 Task: Create a due date automation trigger when advanced on, on the tuesday before a card is due add fields with custom fields "Resume" completed at 11:00 AM.
Action: Mouse moved to (955, 296)
Screenshot: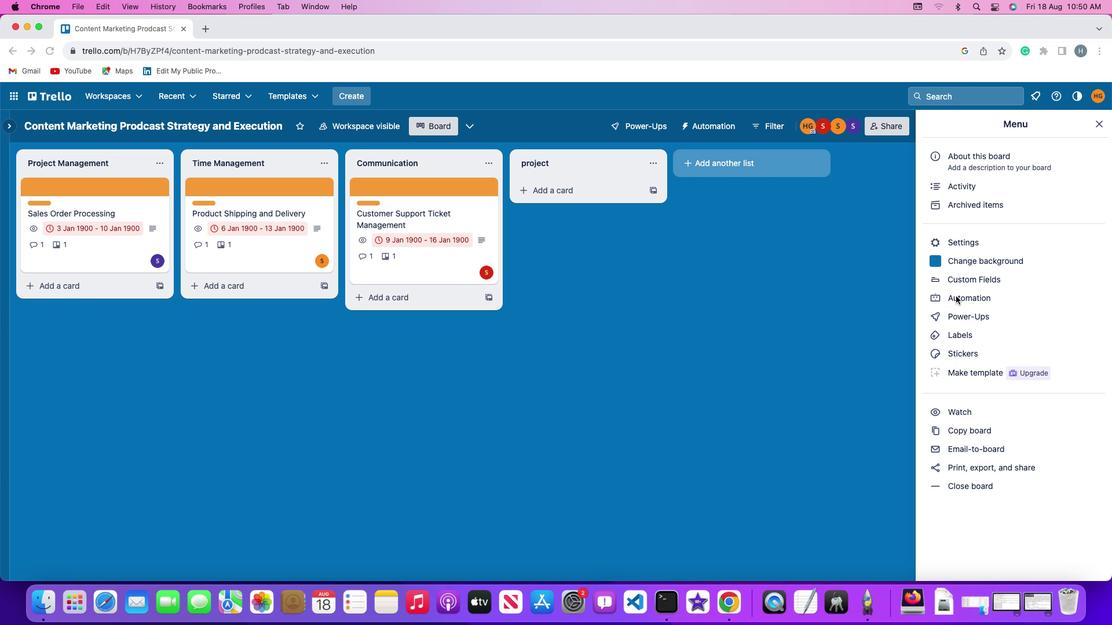 
Action: Mouse pressed left at (955, 296)
Screenshot: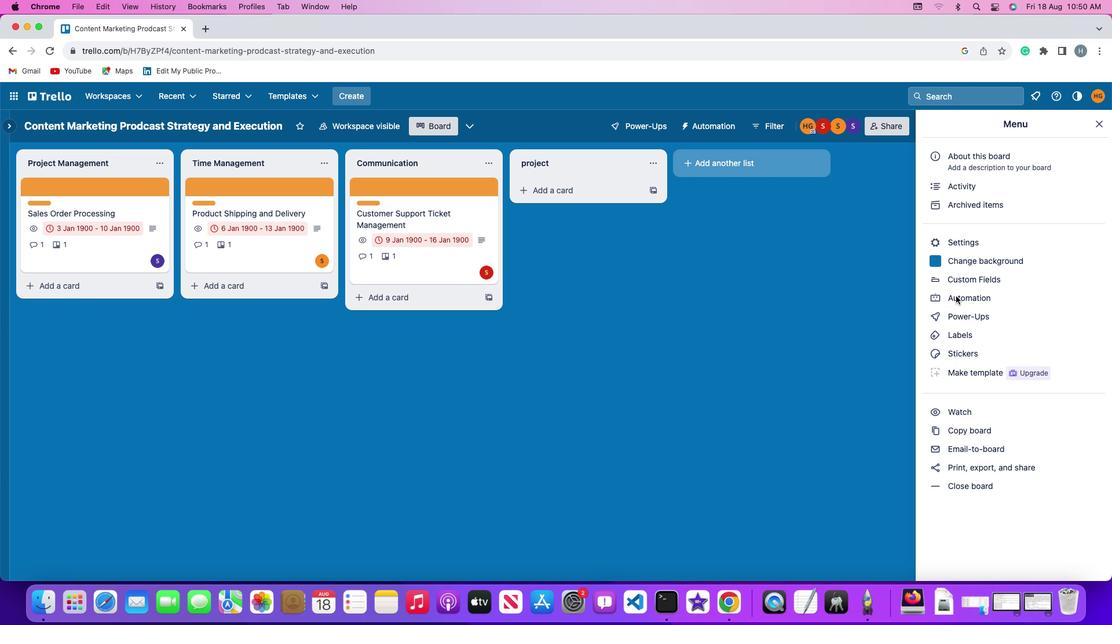 
Action: Mouse moved to (955, 296)
Screenshot: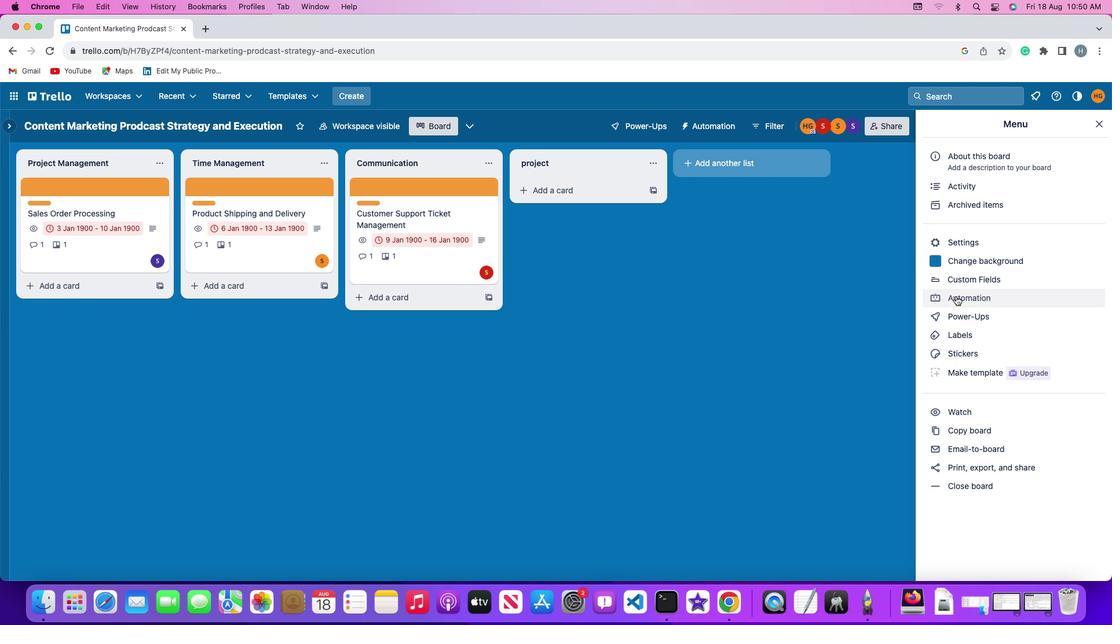 
Action: Mouse pressed left at (955, 296)
Screenshot: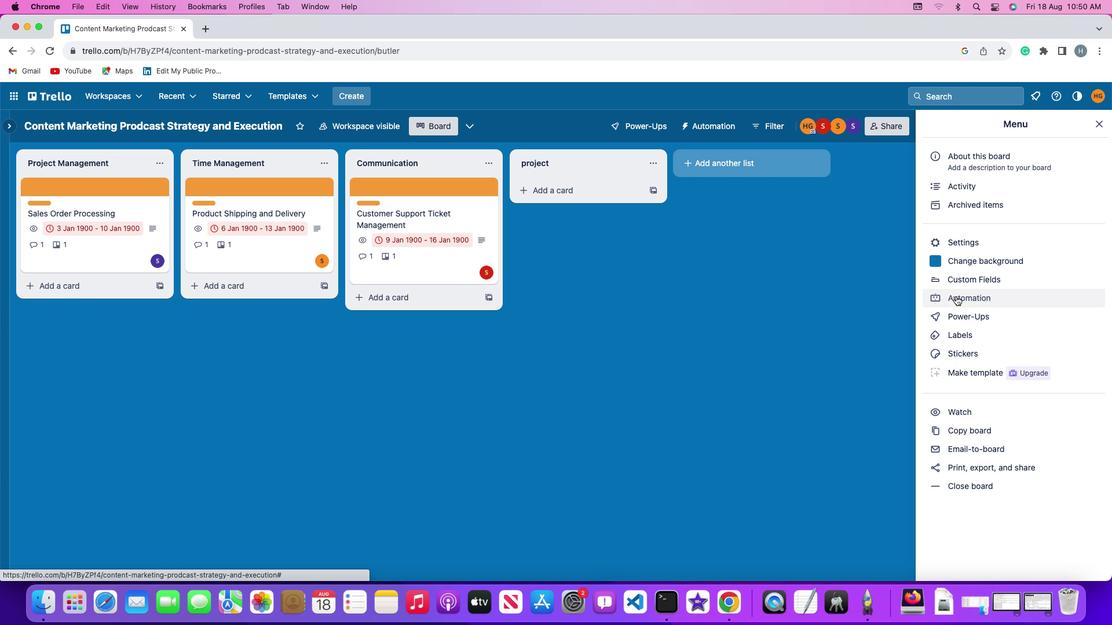 
Action: Mouse moved to (35, 271)
Screenshot: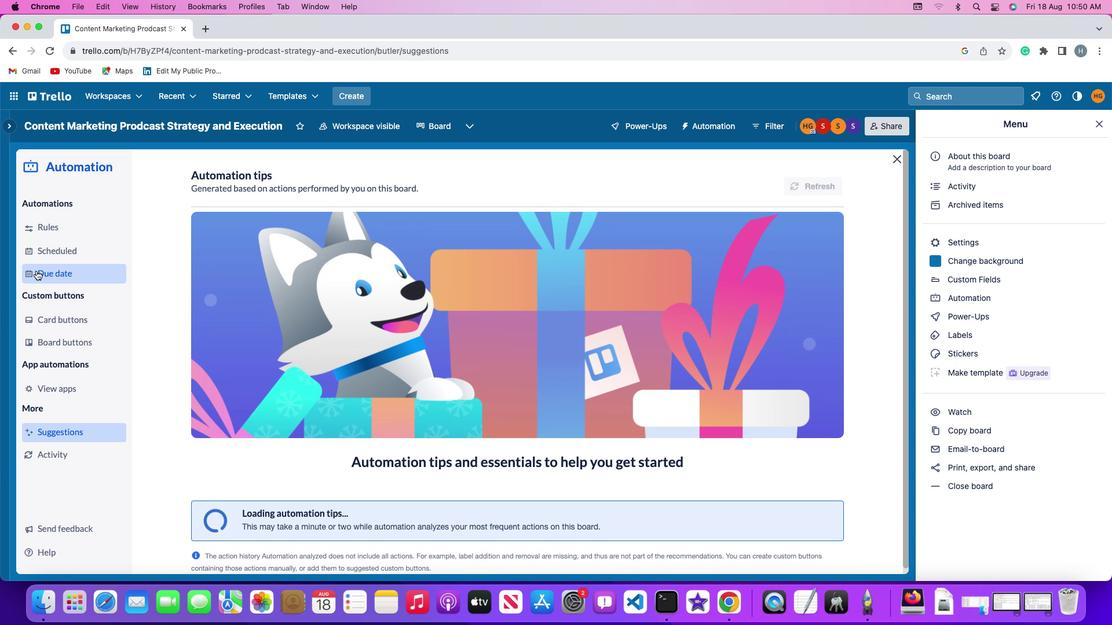 
Action: Mouse pressed left at (35, 271)
Screenshot: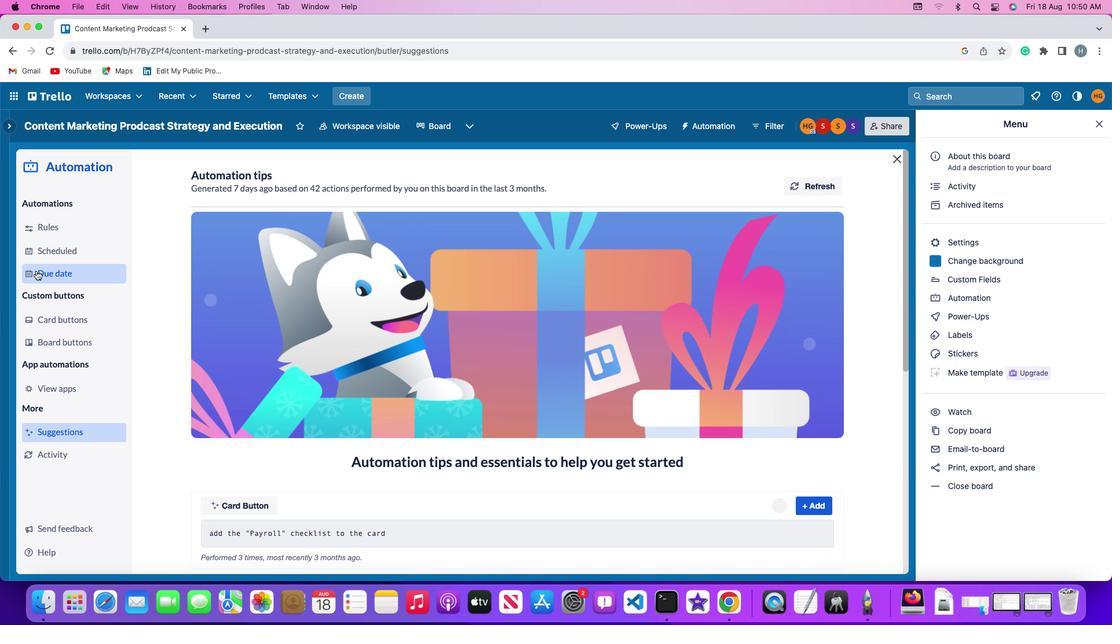 
Action: Mouse moved to (764, 176)
Screenshot: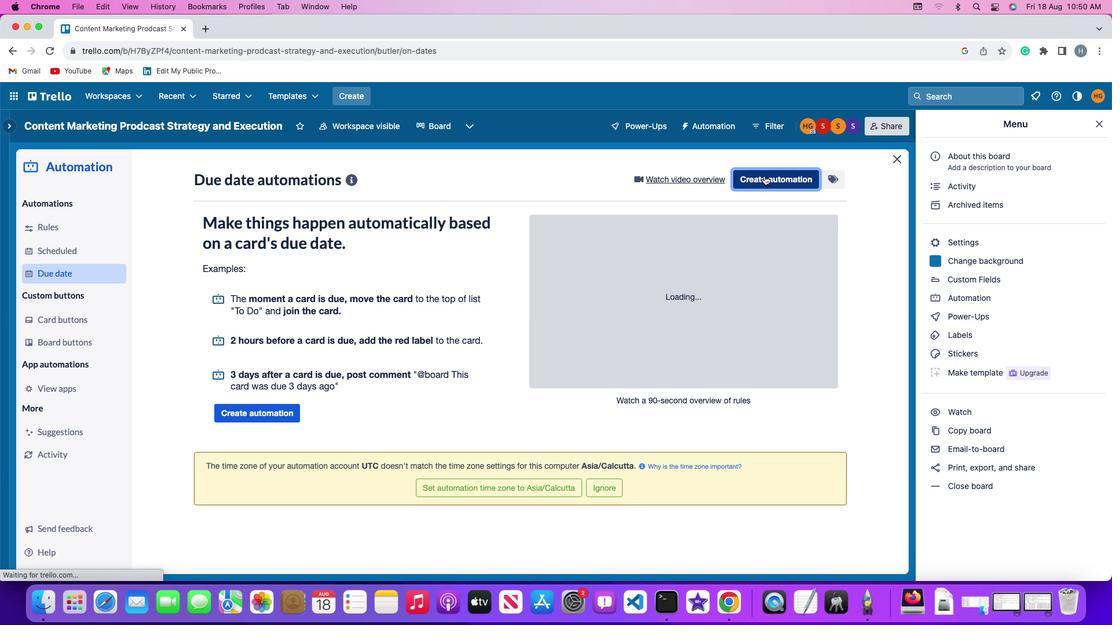 
Action: Mouse pressed left at (764, 176)
Screenshot: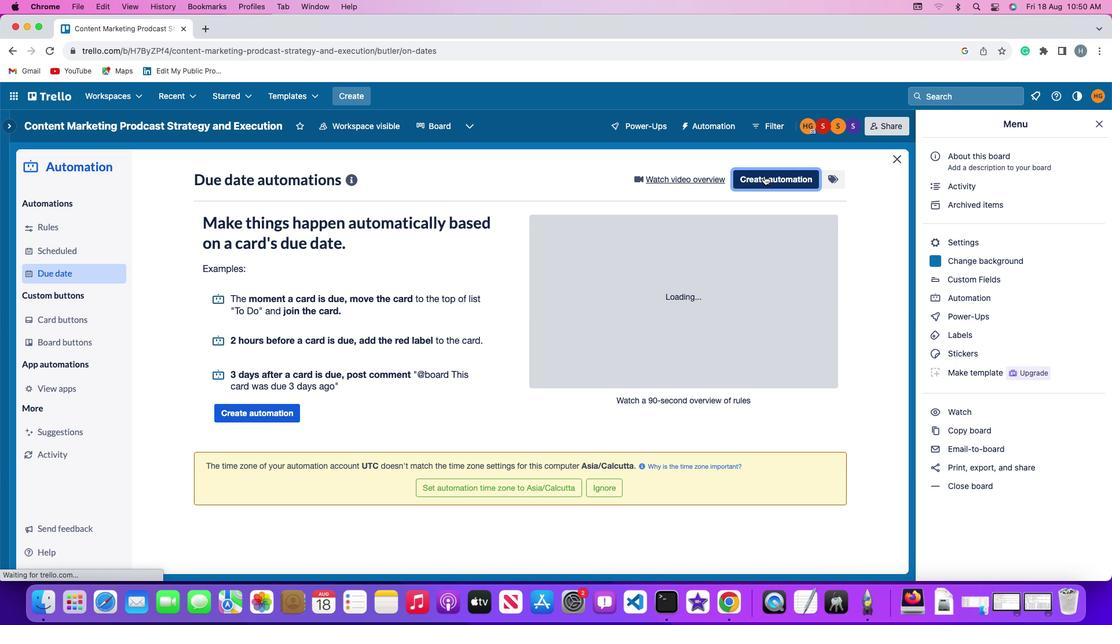 
Action: Mouse moved to (238, 294)
Screenshot: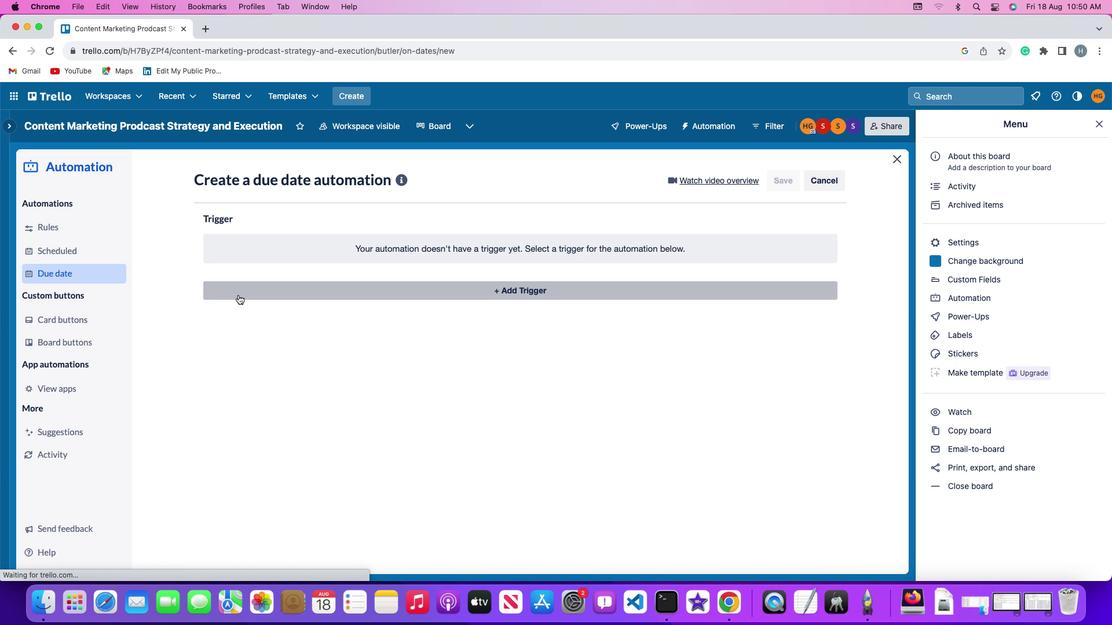 
Action: Mouse pressed left at (238, 294)
Screenshot: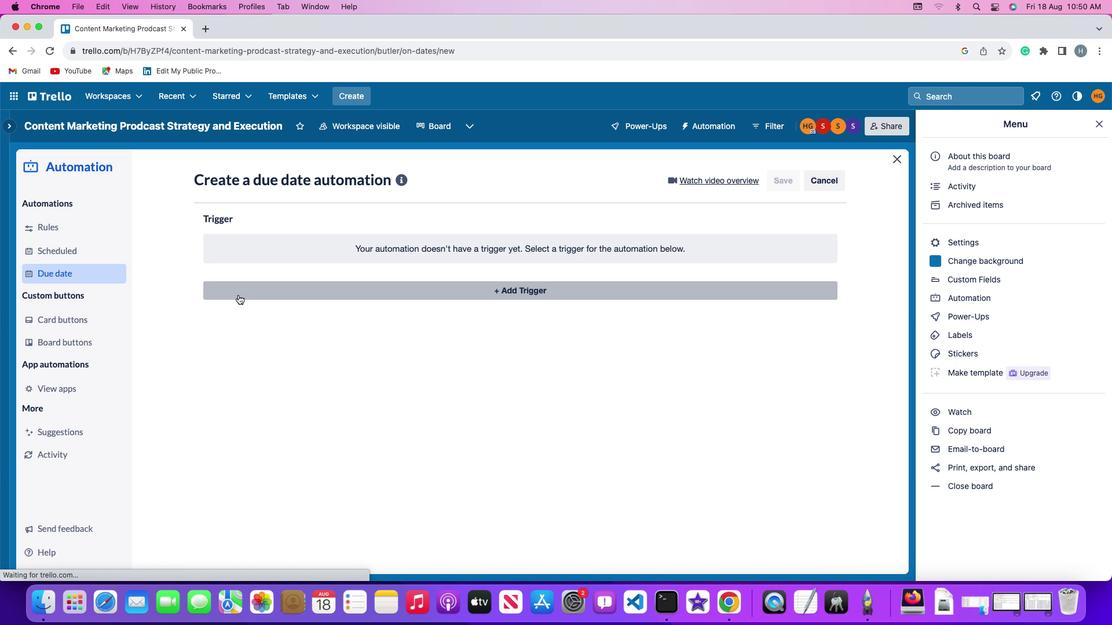 
Action: Mouse moved to (261, 498)
Screenshot: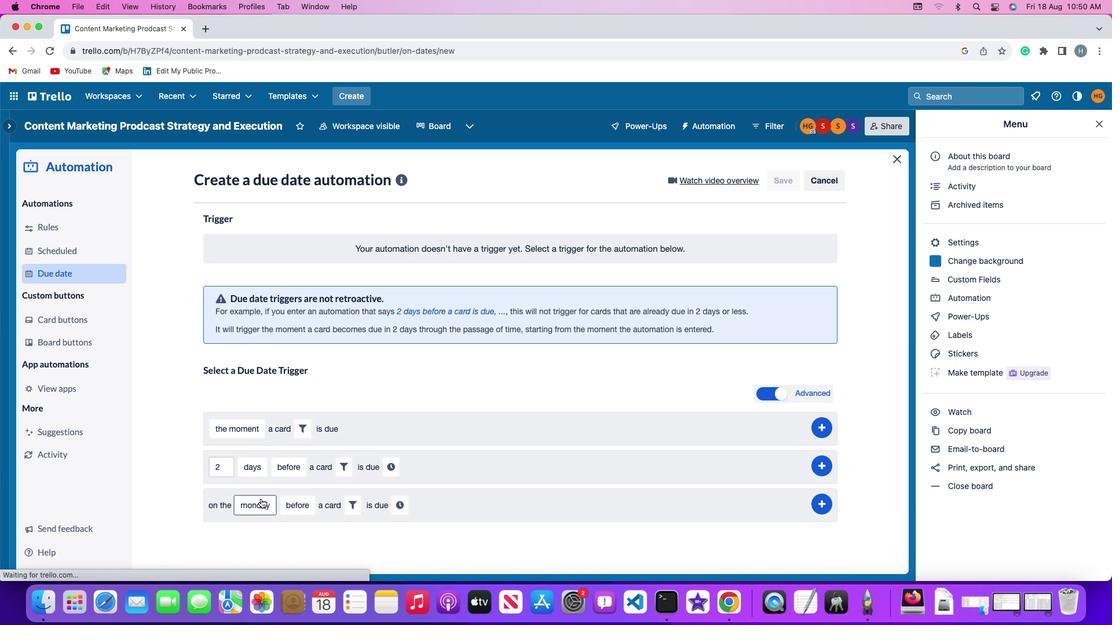 
Action: Mouse pressed left at (261, 498)
Screenshot: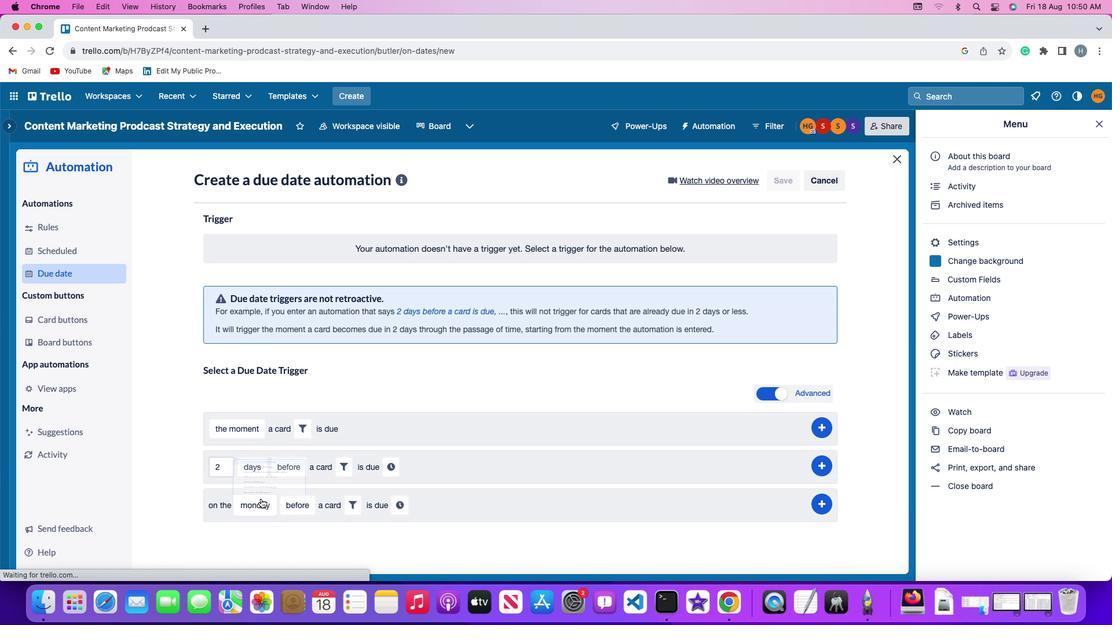 
Action: Mouse moved to (279, 367)
Screenshot: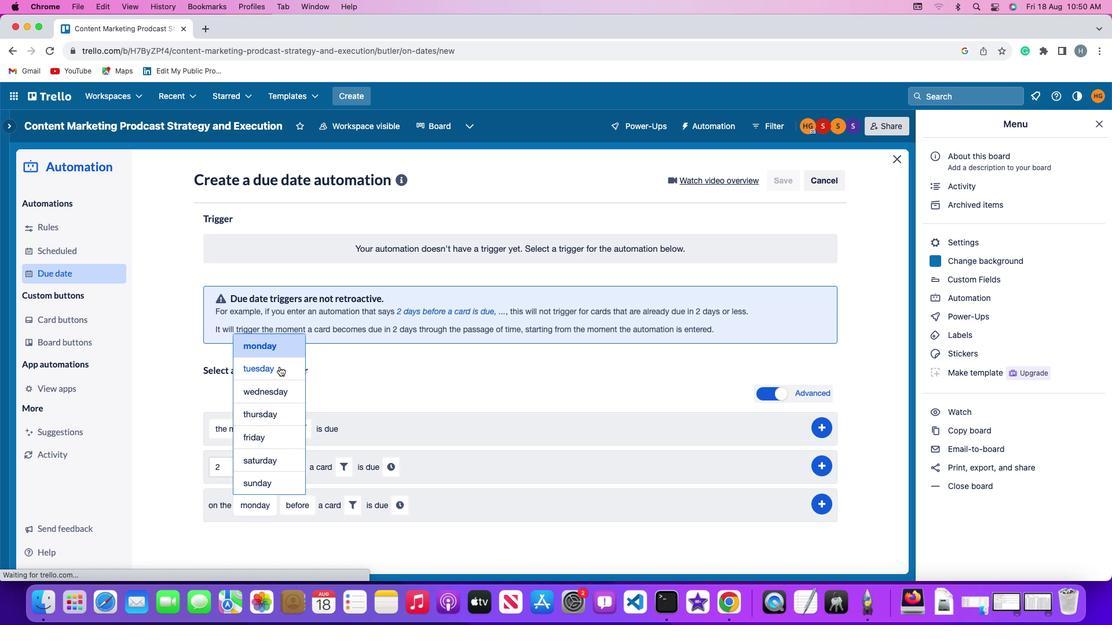 
Action: Mouse pressed left at (279, 367)
Screenshot: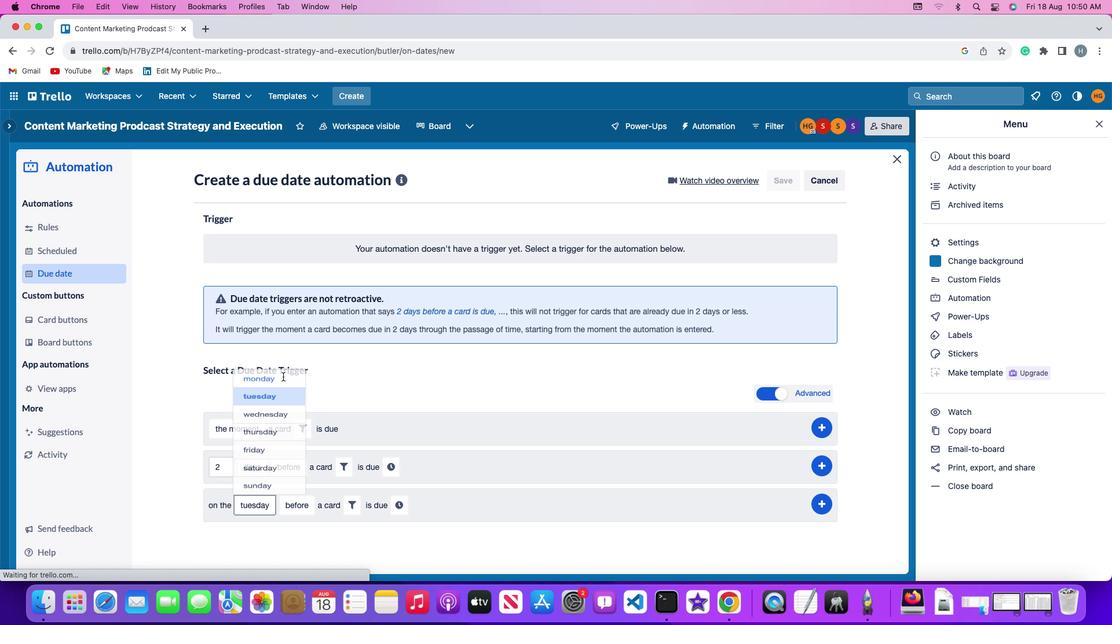
Action: Mouse moved to (312, 502)
Screenshot: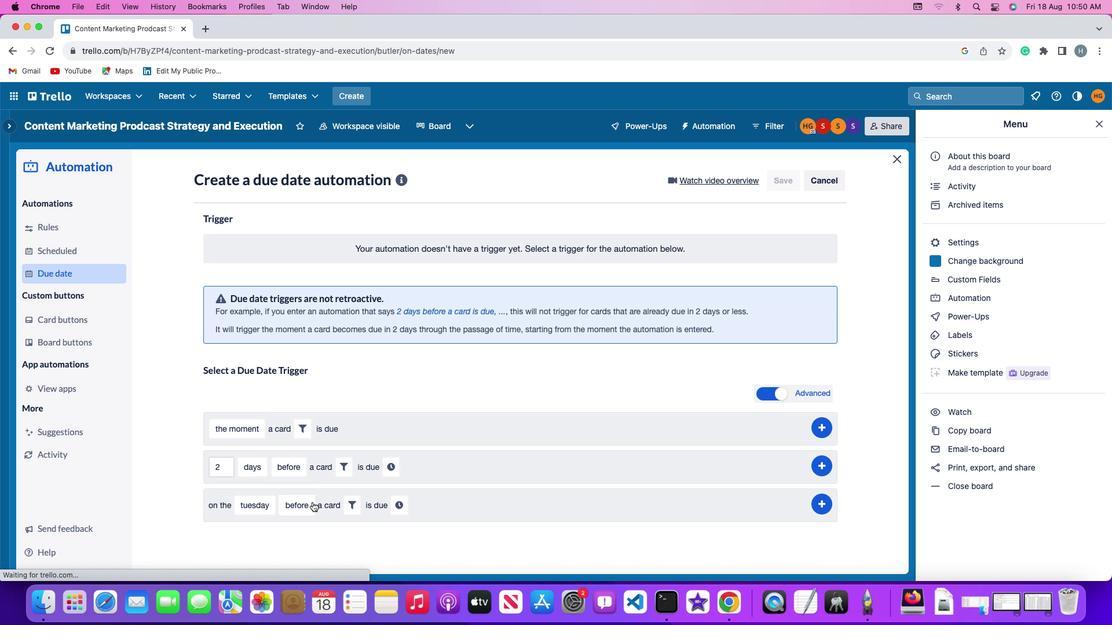 
Action: Mouse pressed left at (312, 502)
Screenshot: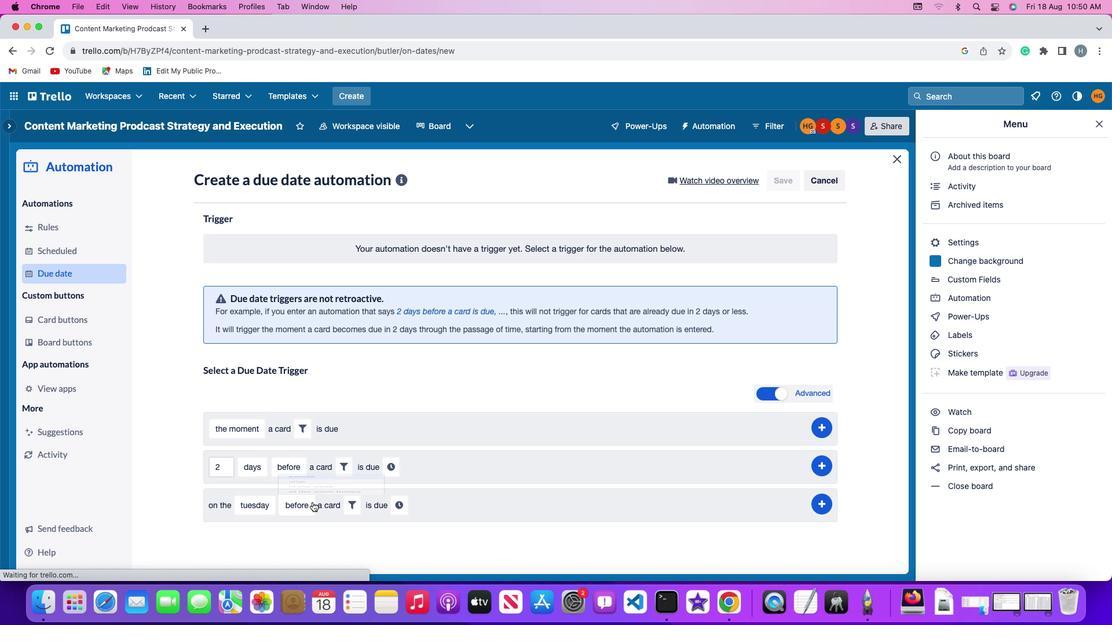 
Action: Mouse moved to (326, 409)
Screenshot: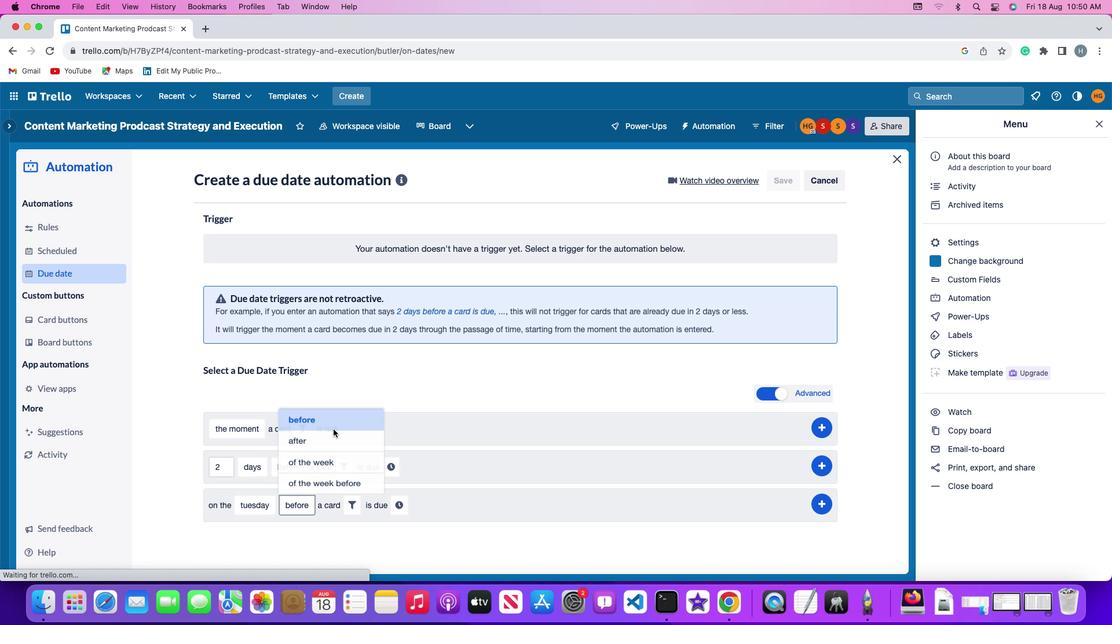 
Action: Mouse pressed left at (326, 409)
Screenshot: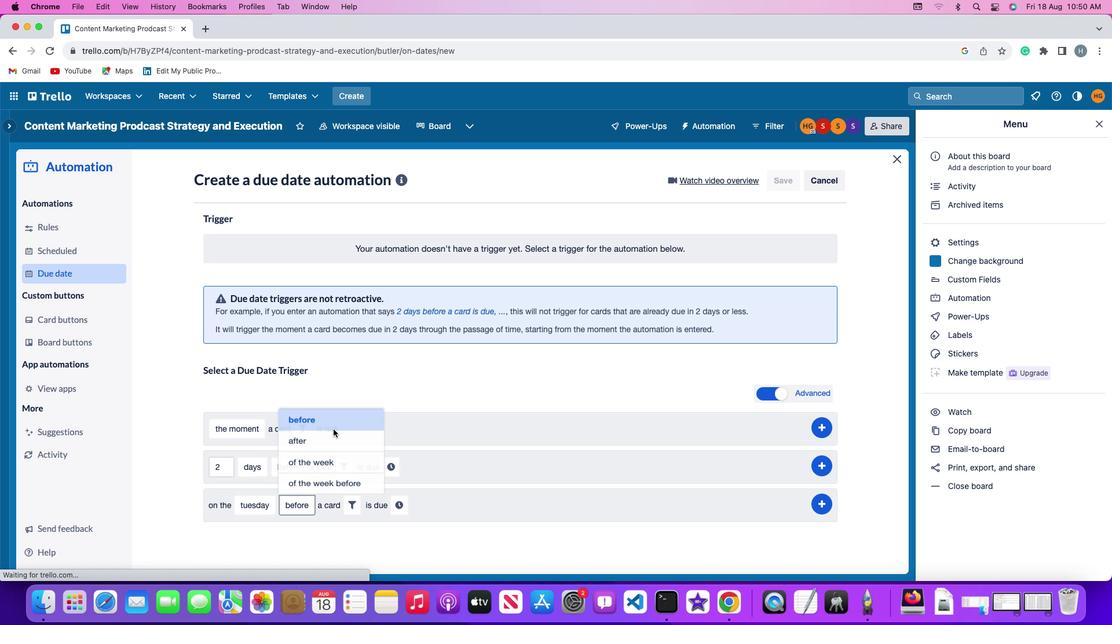 
Action: Mouse moved to (352, 497)
Screenshot: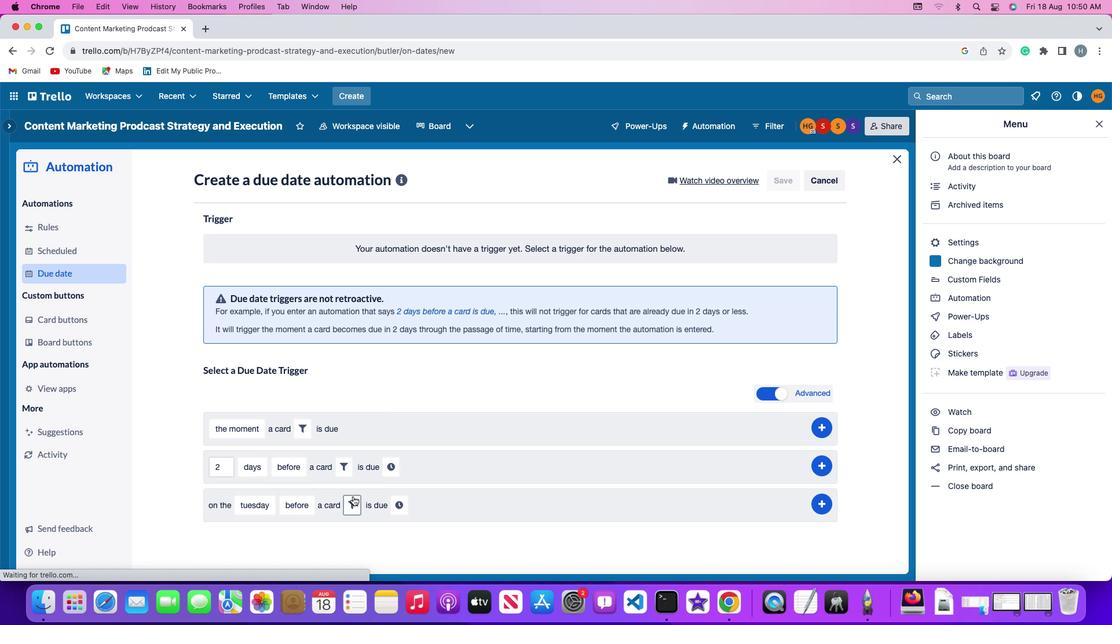 
Action: Mouse pressed left at (352, 497)
Screenshot: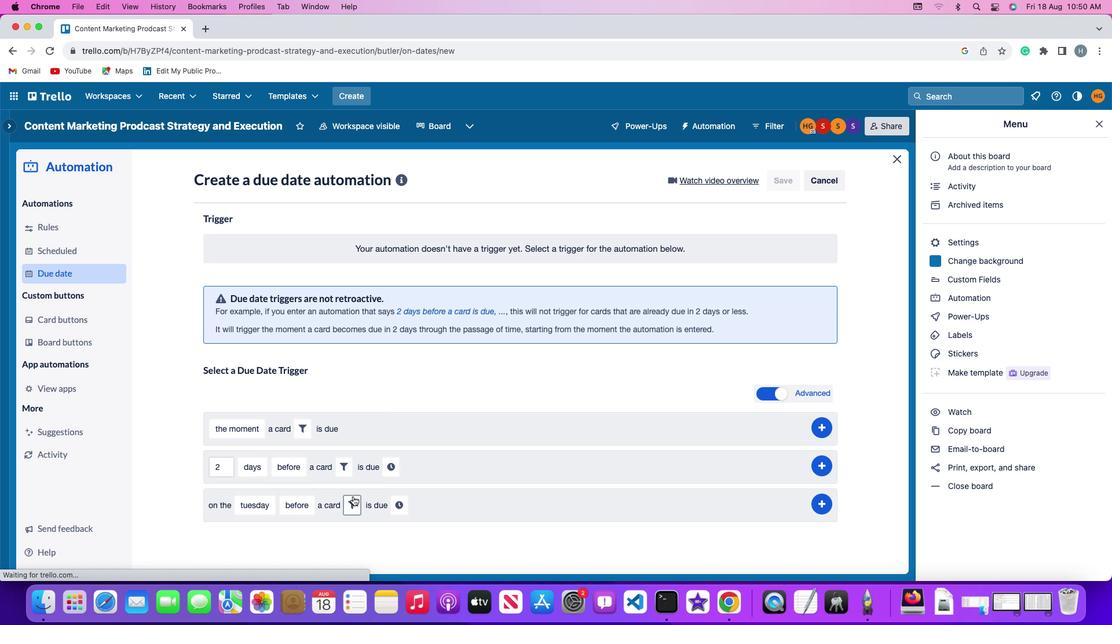 
Action: Mouse moved to (534, 542)
Screenshot: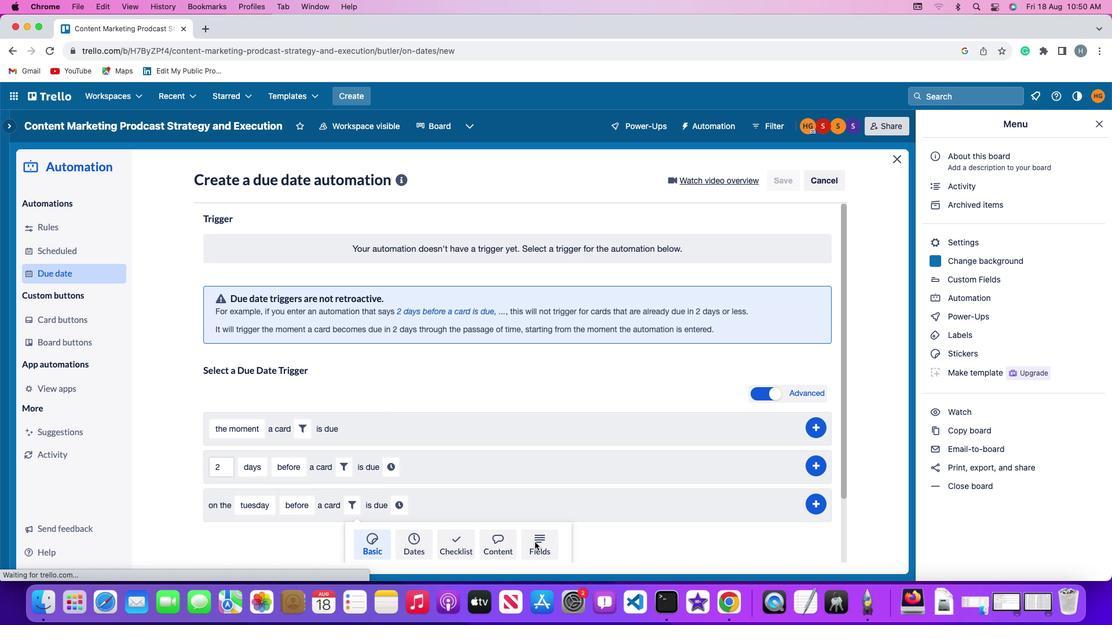 
Action: Mouse pressed left at (534, 542)
Screenshot: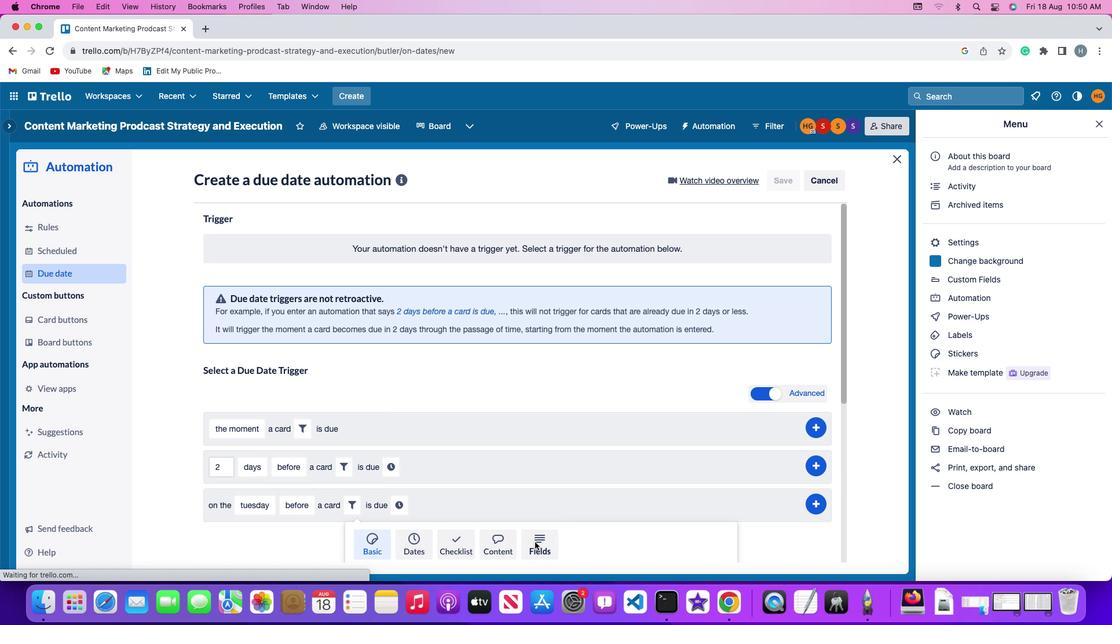 
Action: Mouse moved to (337, 534)
Screenshot: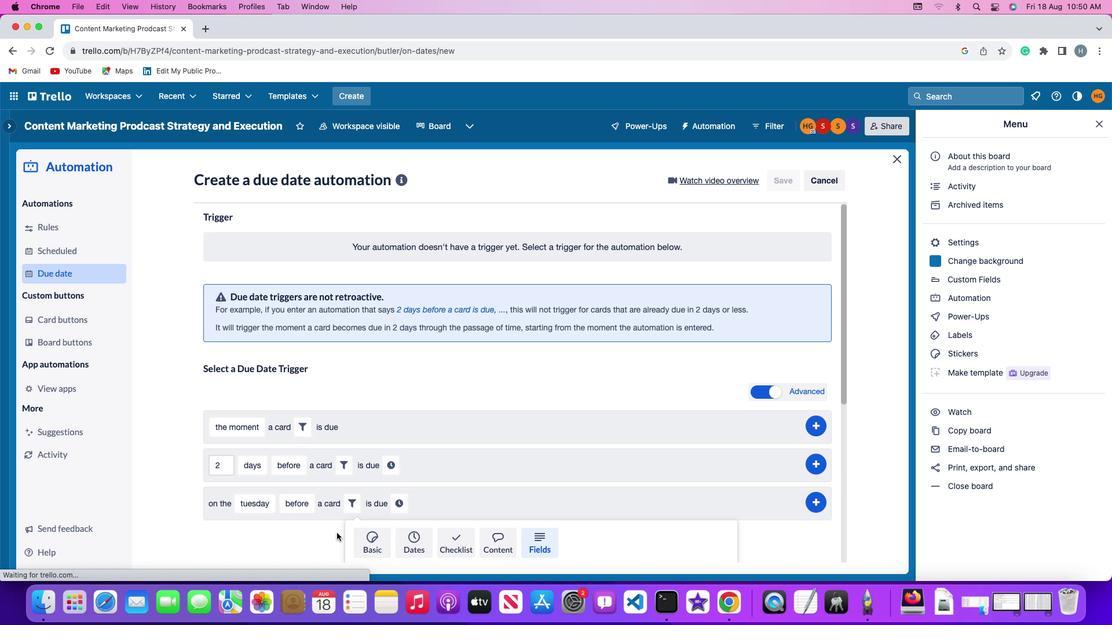 
Action: Mouse scrolled (337, 534) with delta (0, 0)
Screenshot: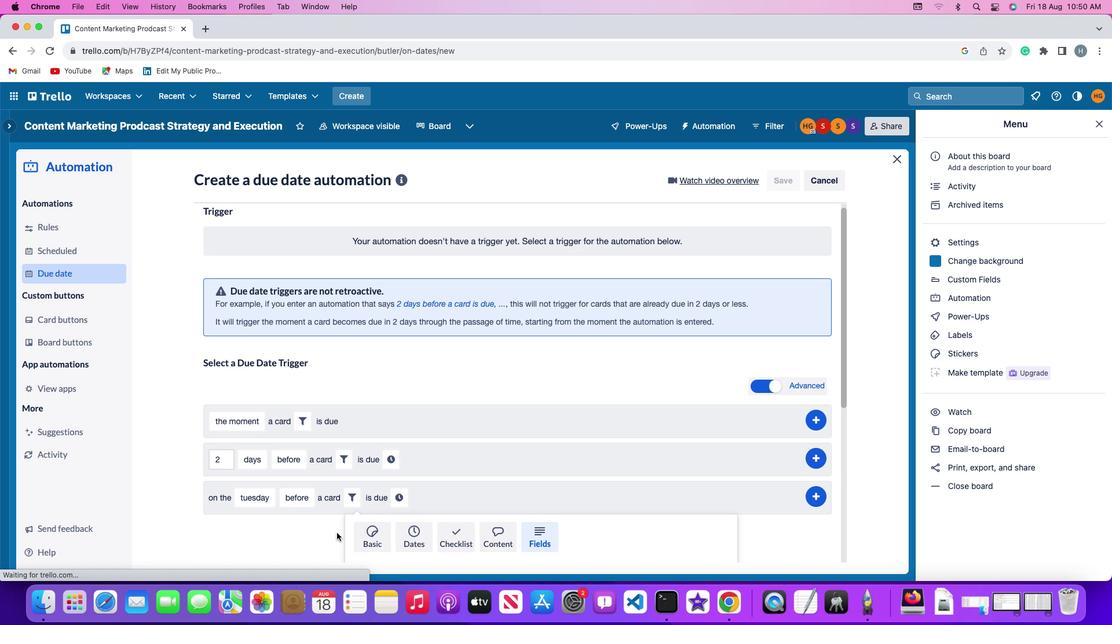 
Action: Mouse moved to (337, 533)
Screenshot: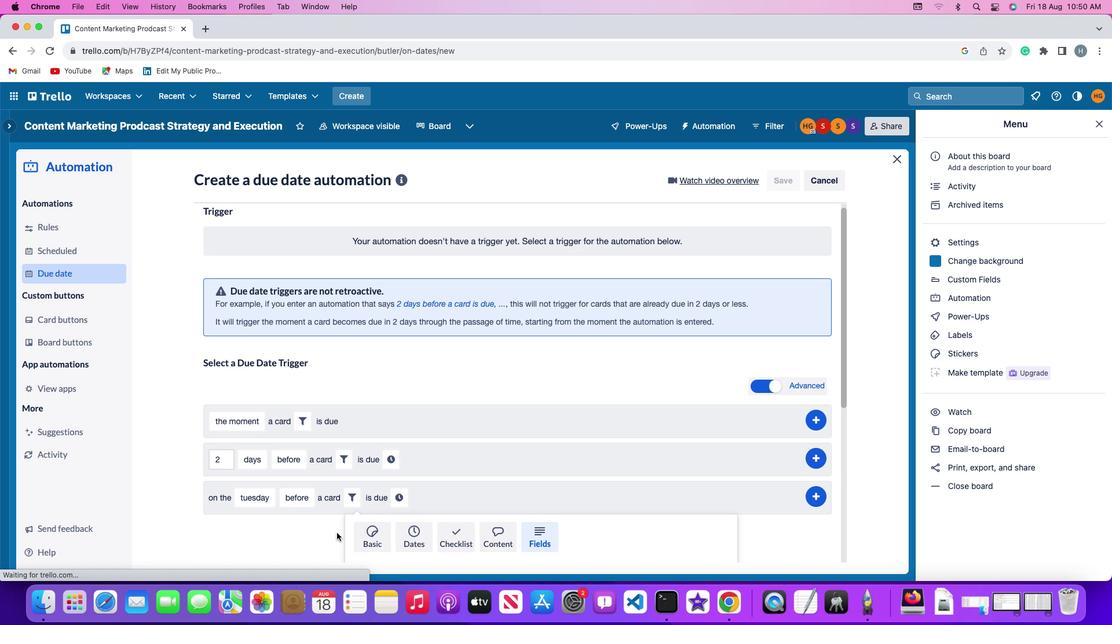 
Action: Mouse scrolled (337, 533) with delta (0, 0)
Screenshot: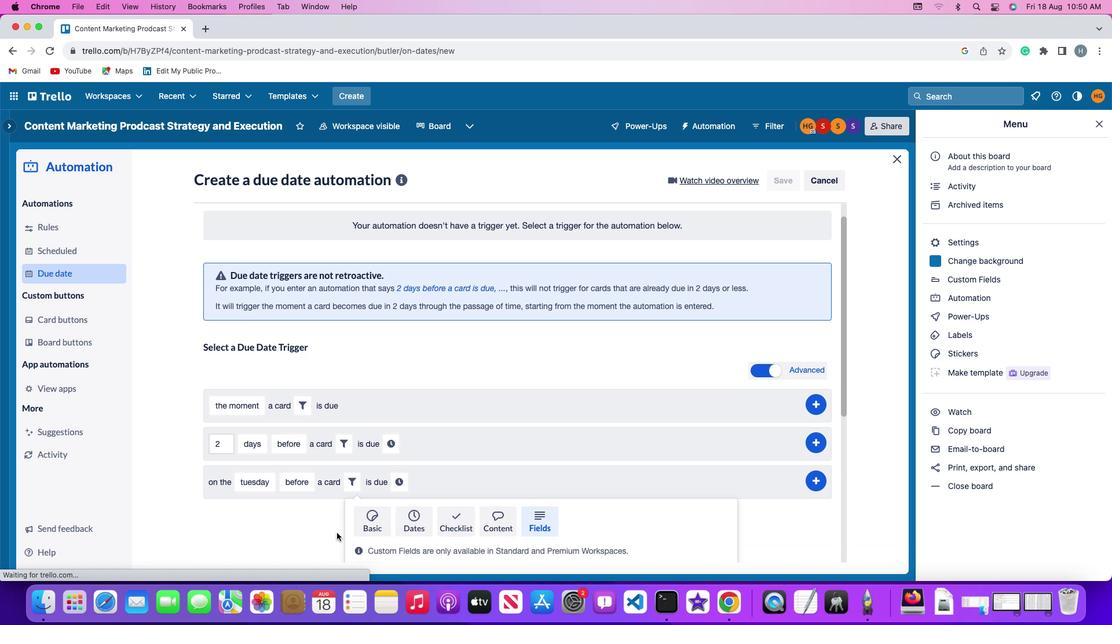 
Action: Mouse moved to (337, 533)
Screenshot: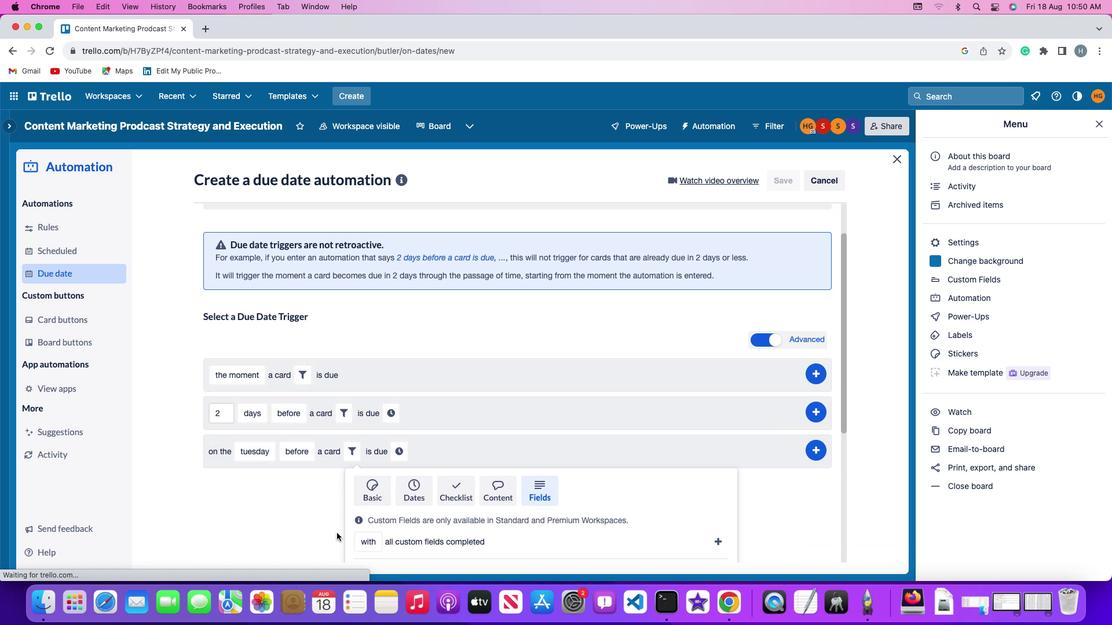 
Action: Mouse scrolled (337, 533) with delta (0, -1)
Screenshot: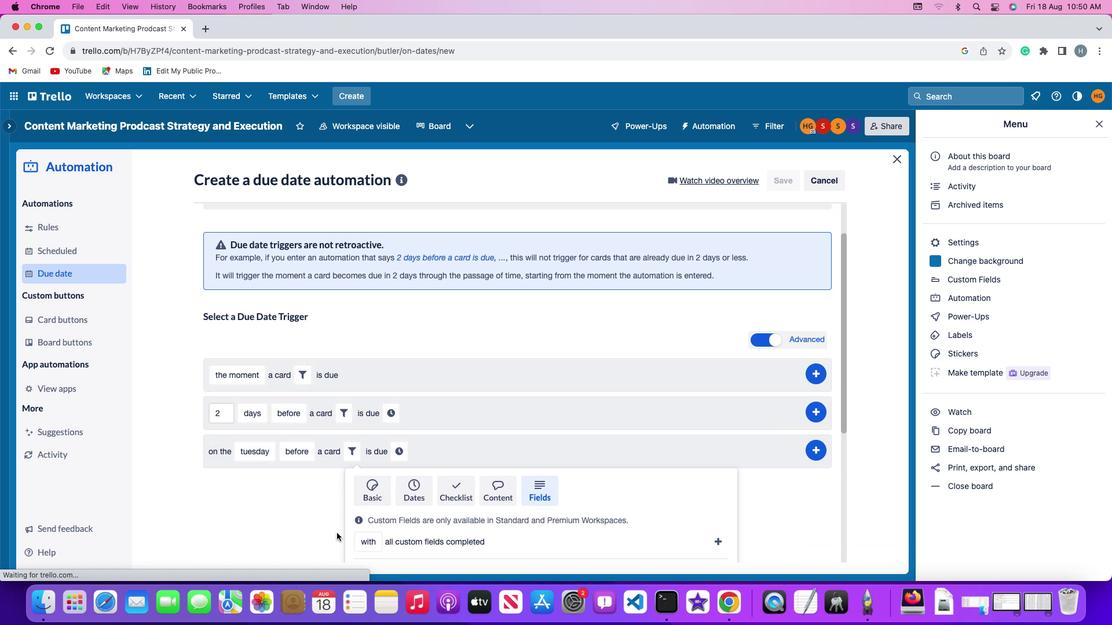 
Action: Mouse scrolled (337, 533) with delta (0, -1)
Screenshot: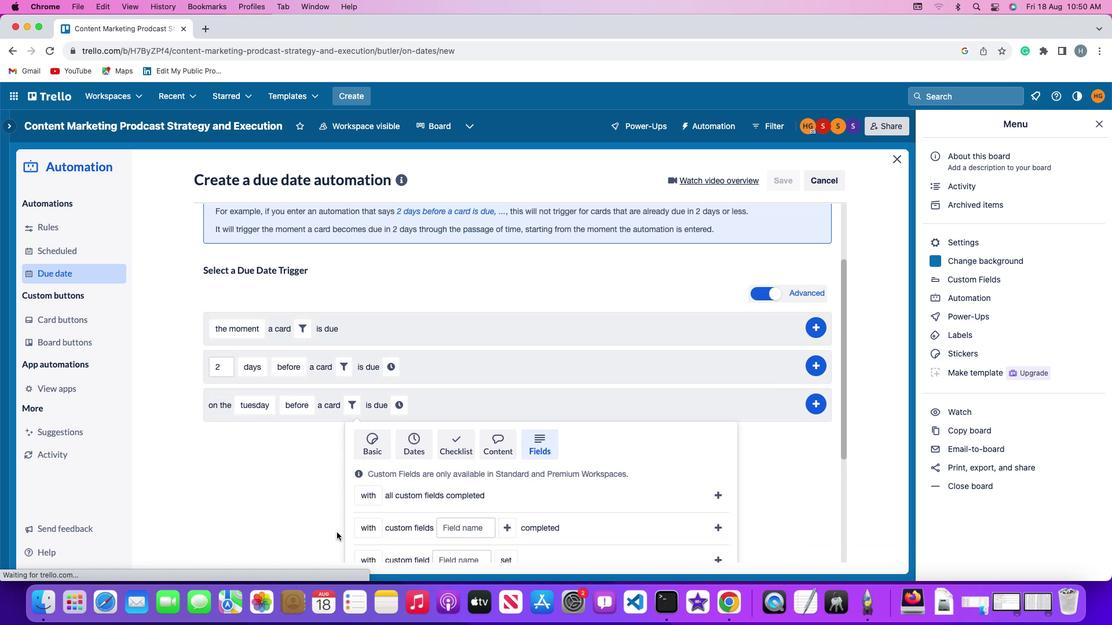 
Action: Mouse moved to (371, 448)
Screenshot: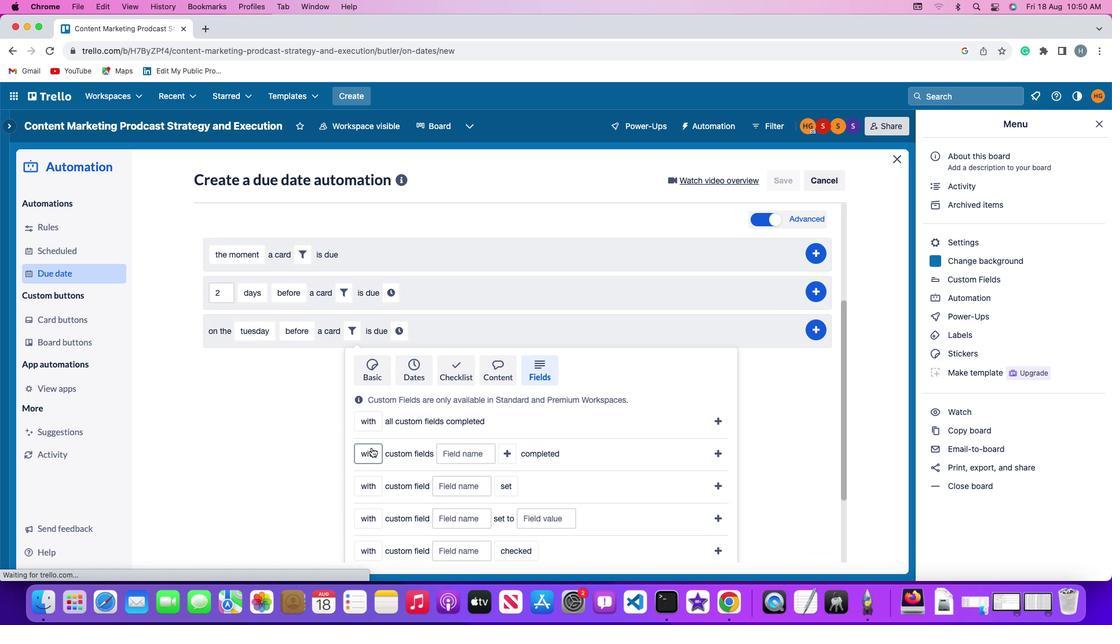 
Action: Mouse pressed left at (371, 448)
Screenshot: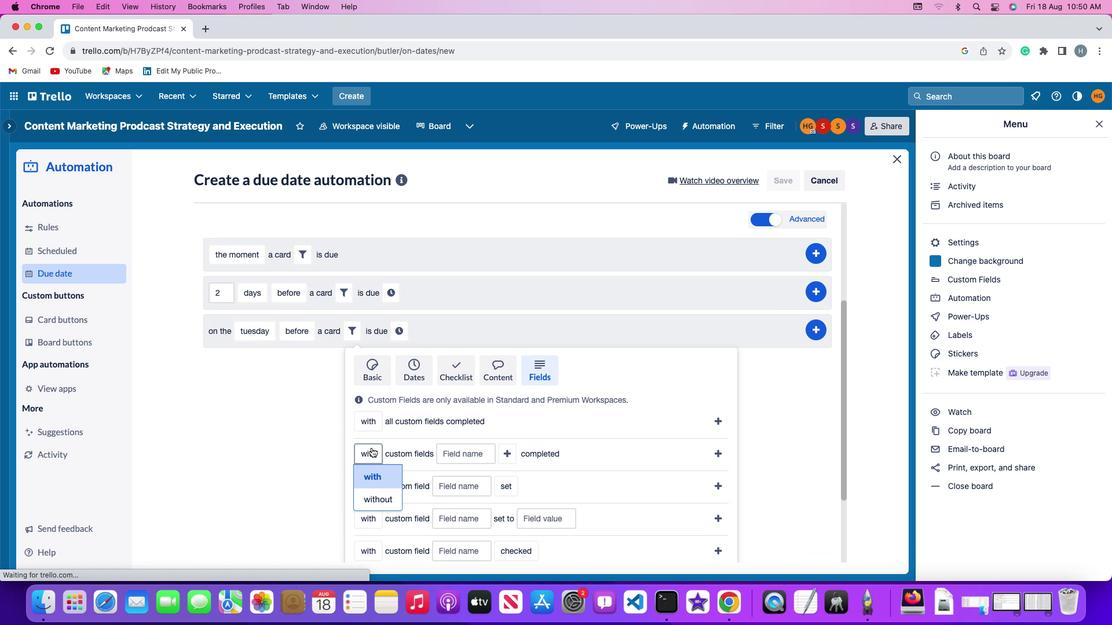 
Action: Mouse moved to (373, 477)
Screenshot: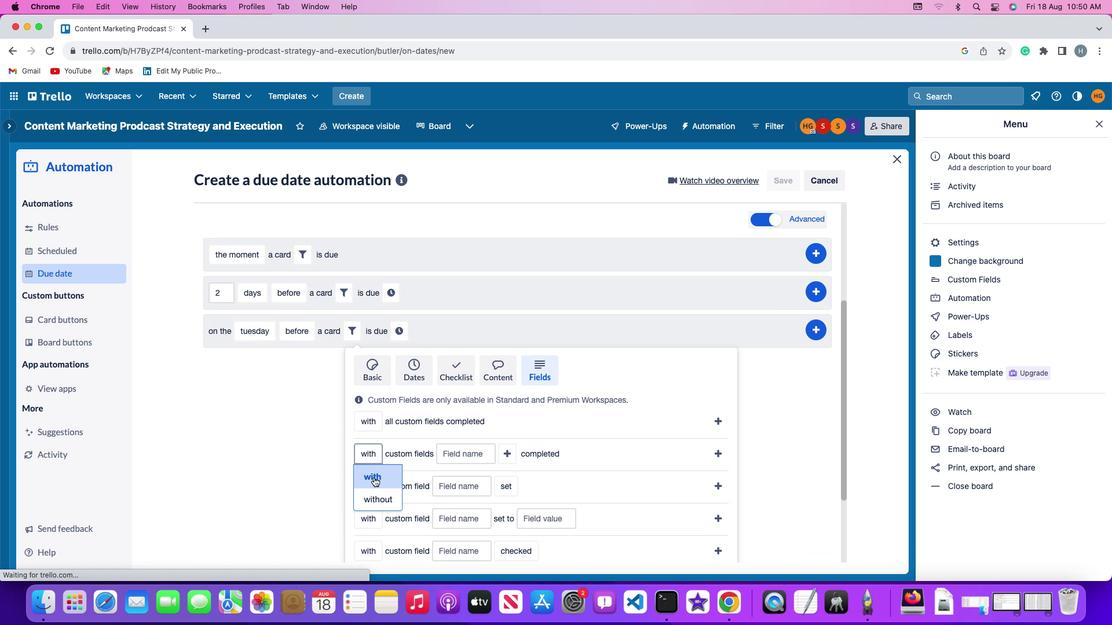 
Action: Mouse pressed left at (373, 477)
Screenshot: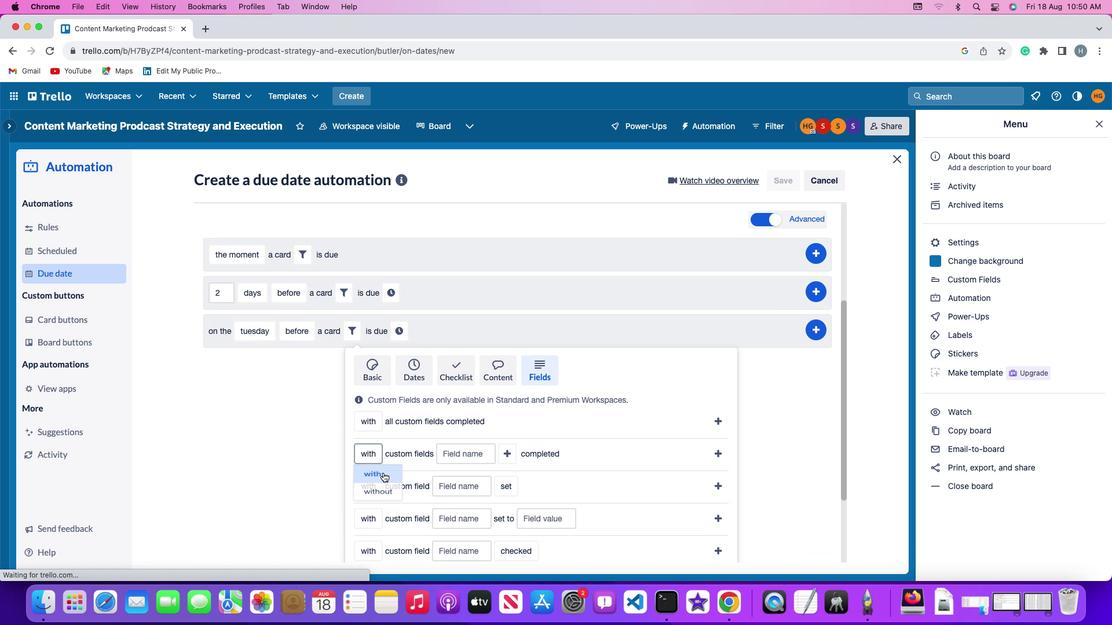 
Action: Mouse moved to (450, 451)
Screenshot: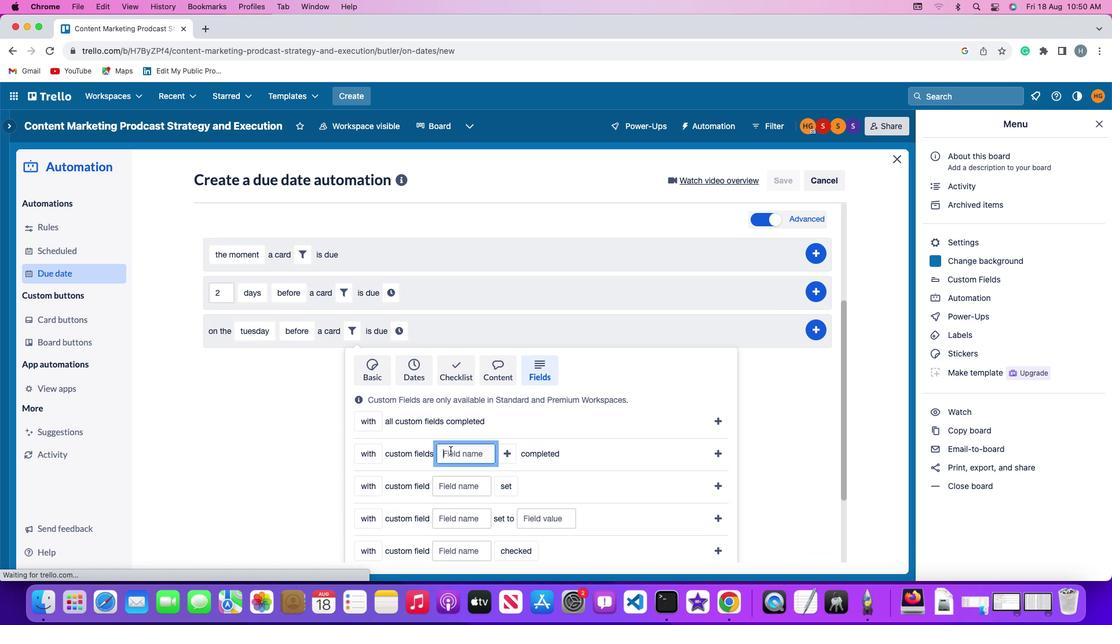 
Action: Mouse pressed left at (450, 451)
Screenshot: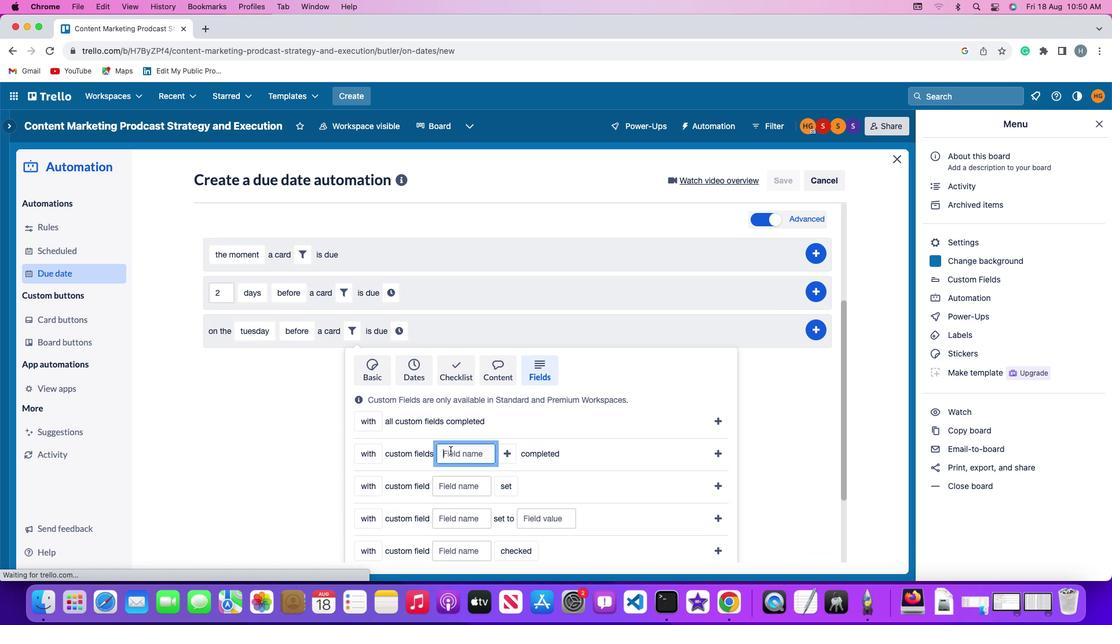 
Action: Mouse moved to (453, 449)
Screenshot: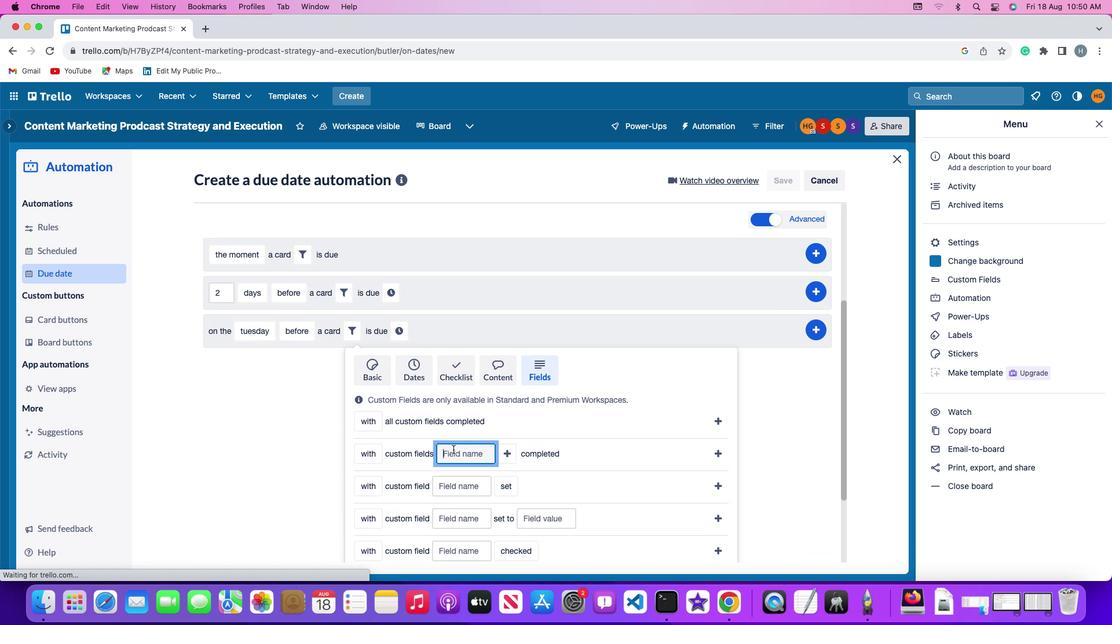 
Action: Key pressed Key.shift'R''e''s''u''m''e'
Screenshot: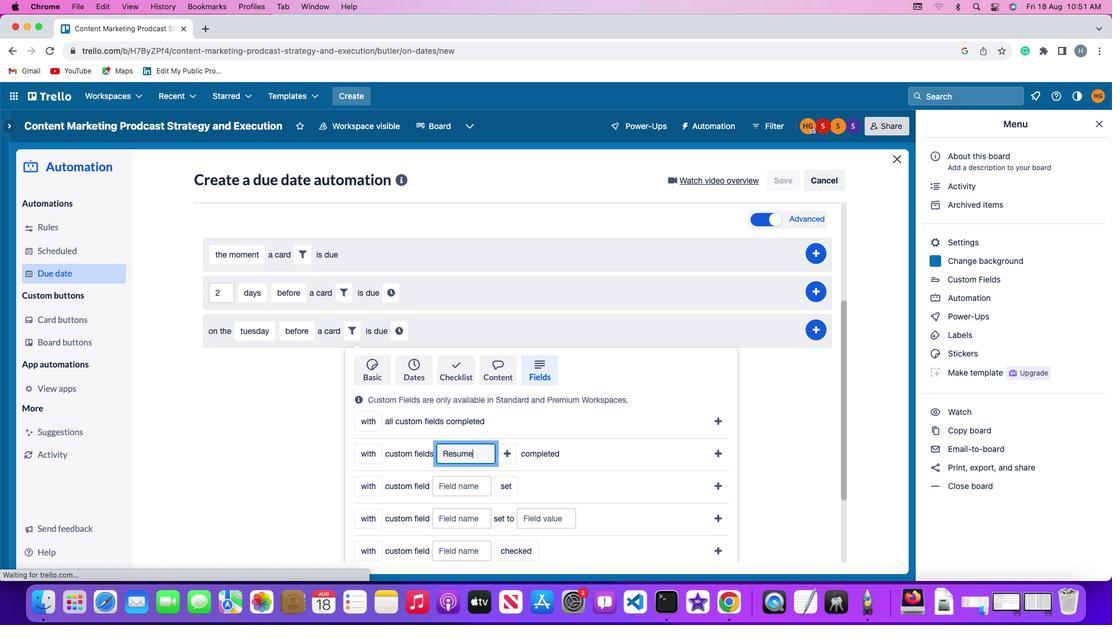 
Action: Mouse moved to (532, 448)
Screenshot: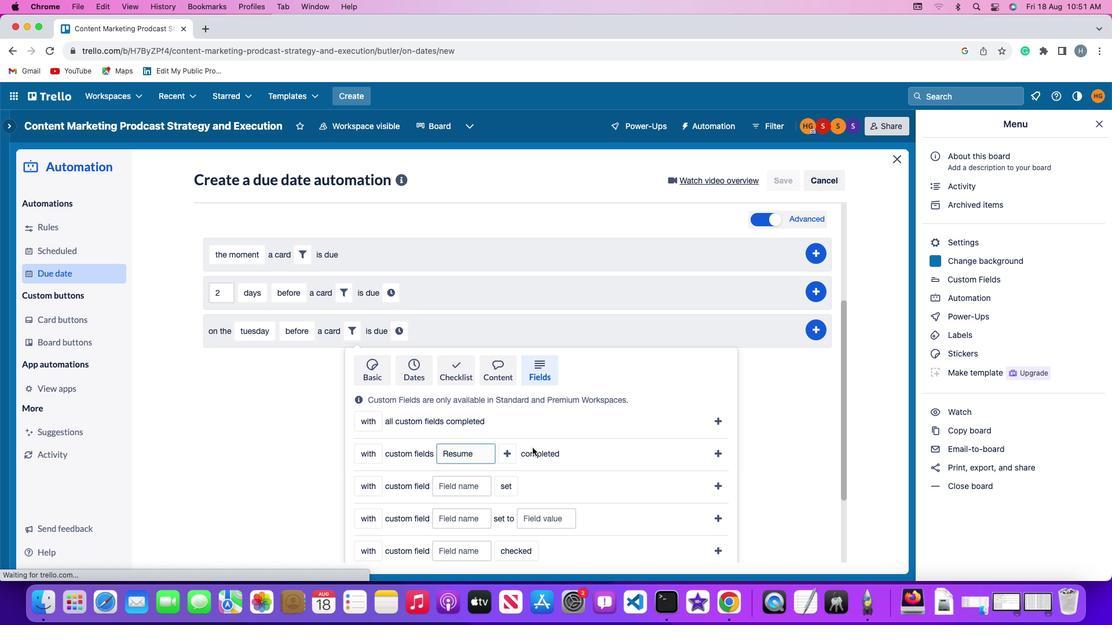 
Action: Mouse pressed left at (532, 448)
Screenshot: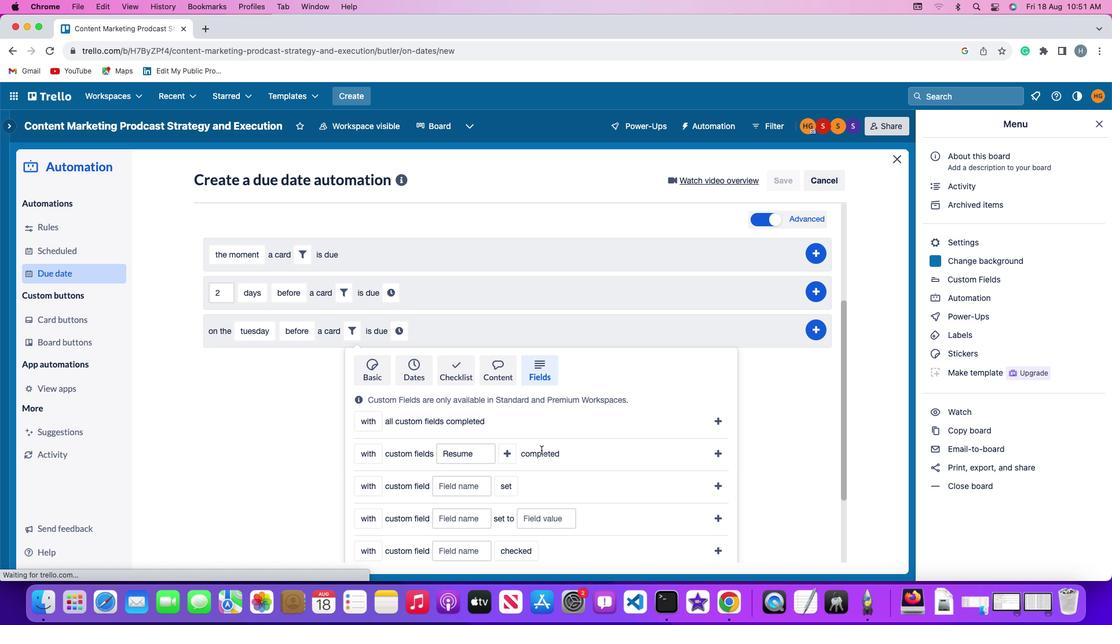 
Action: Mouse moved to (728, 446)
Screenshot: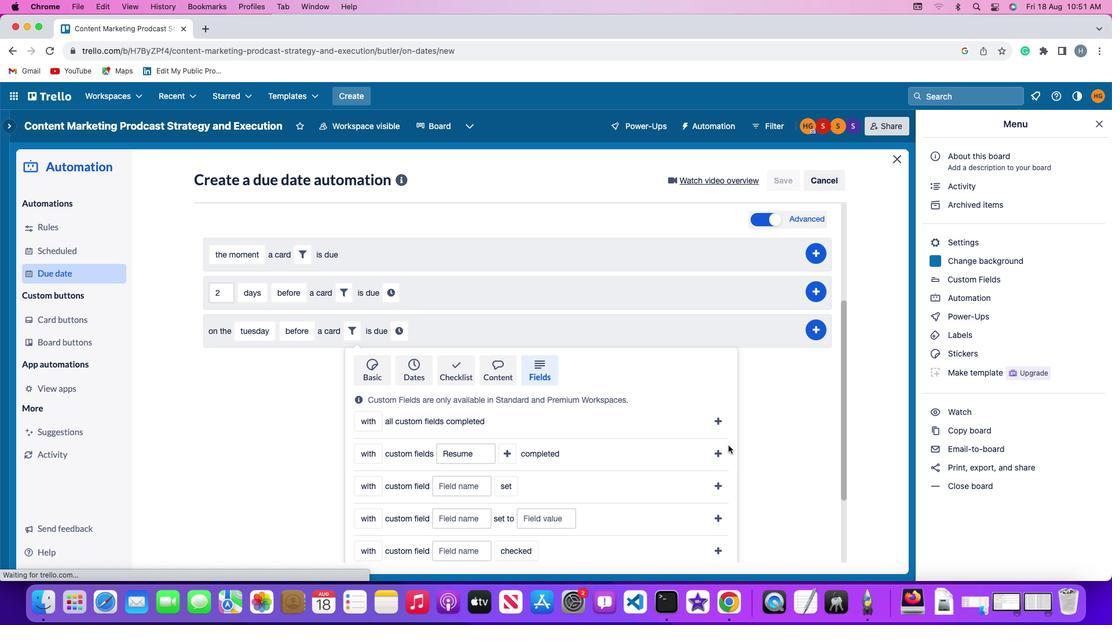 
Action: Mouse pressed left at (728, 446)
Screenshot: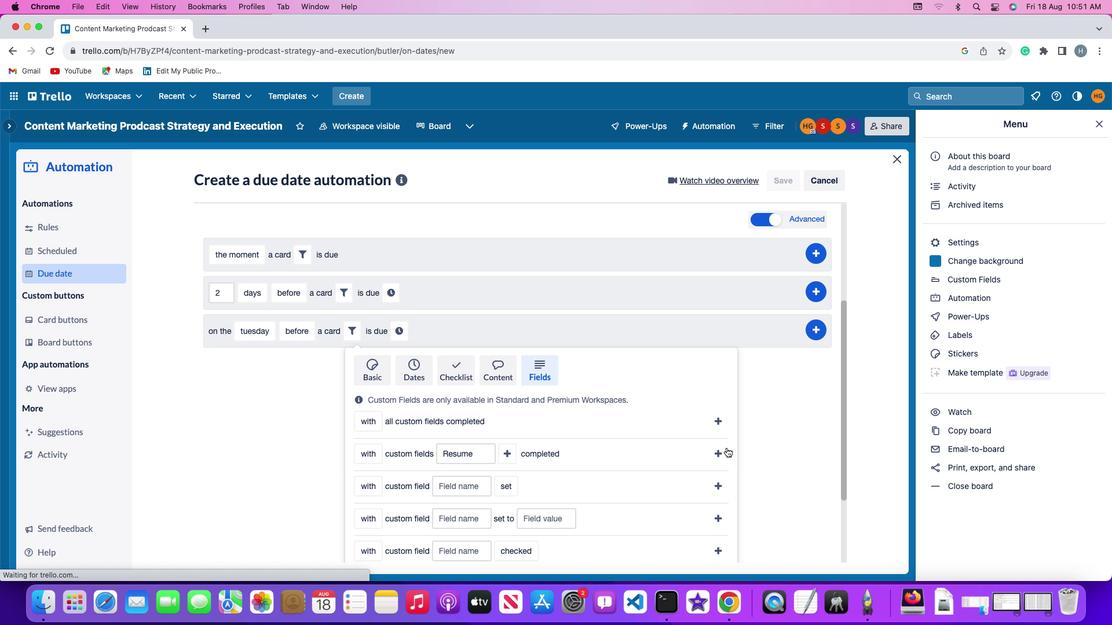 
Action: Mouse moved to (723, 453)
Screenshot: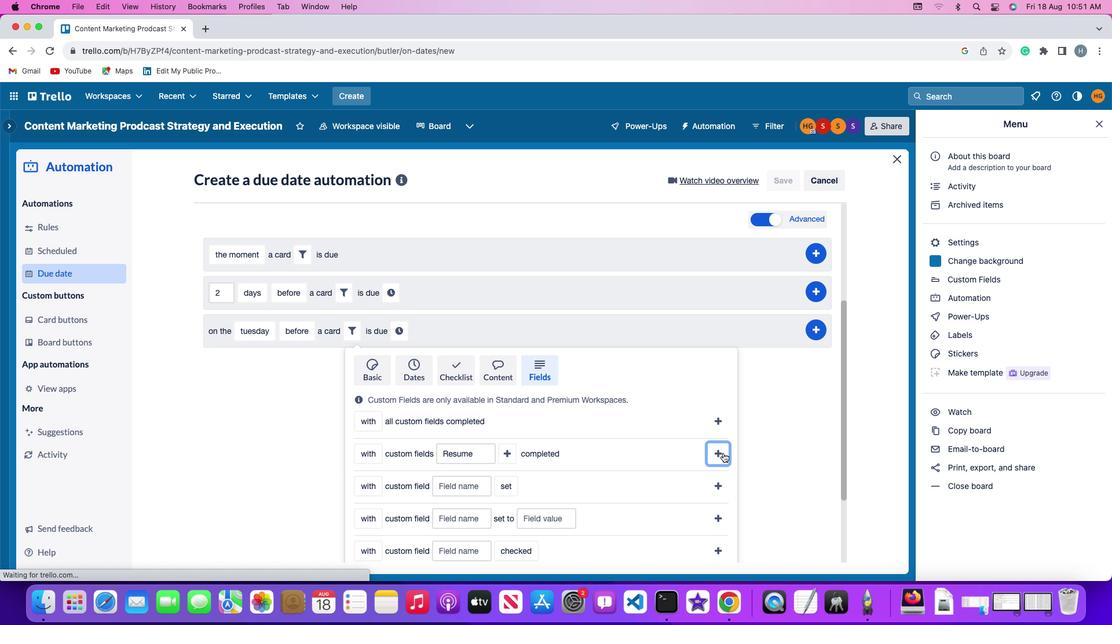 
Action: Mouse pressed left at (723, 453)
Screenshot: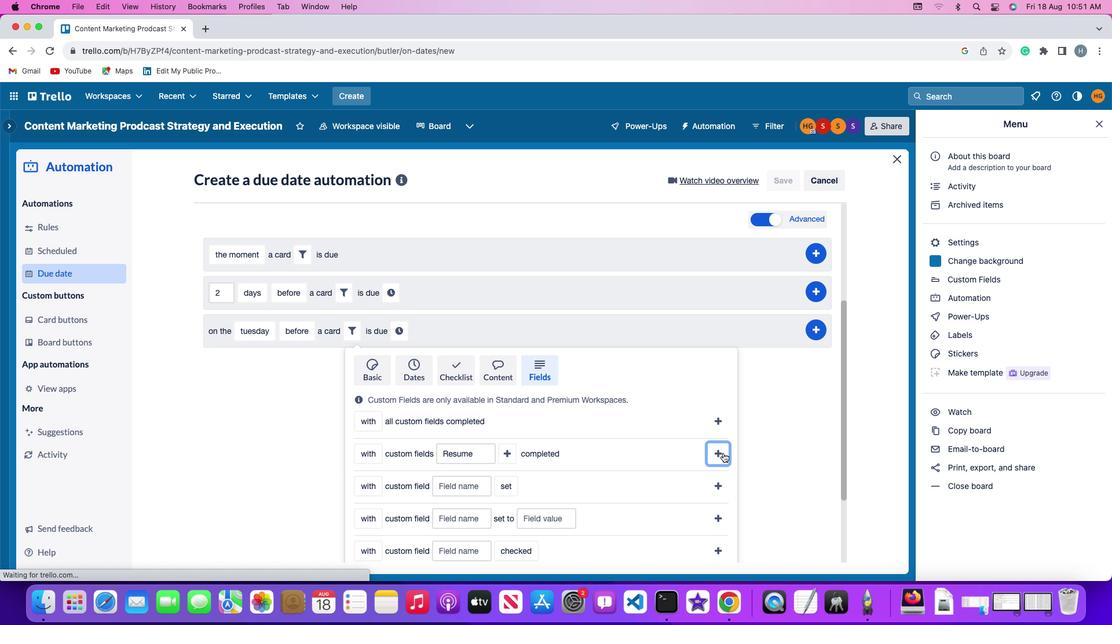
Action: Mouse moved to (569, 504)
Screenshot: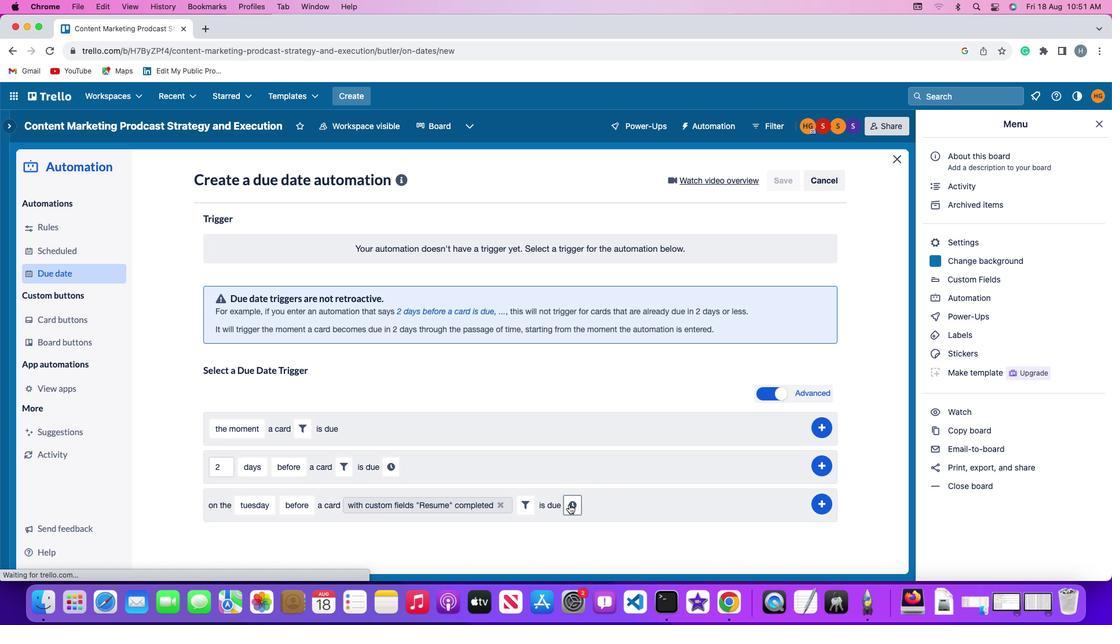 
Action: Mouse pressed left at (569, 504)
Screenshot: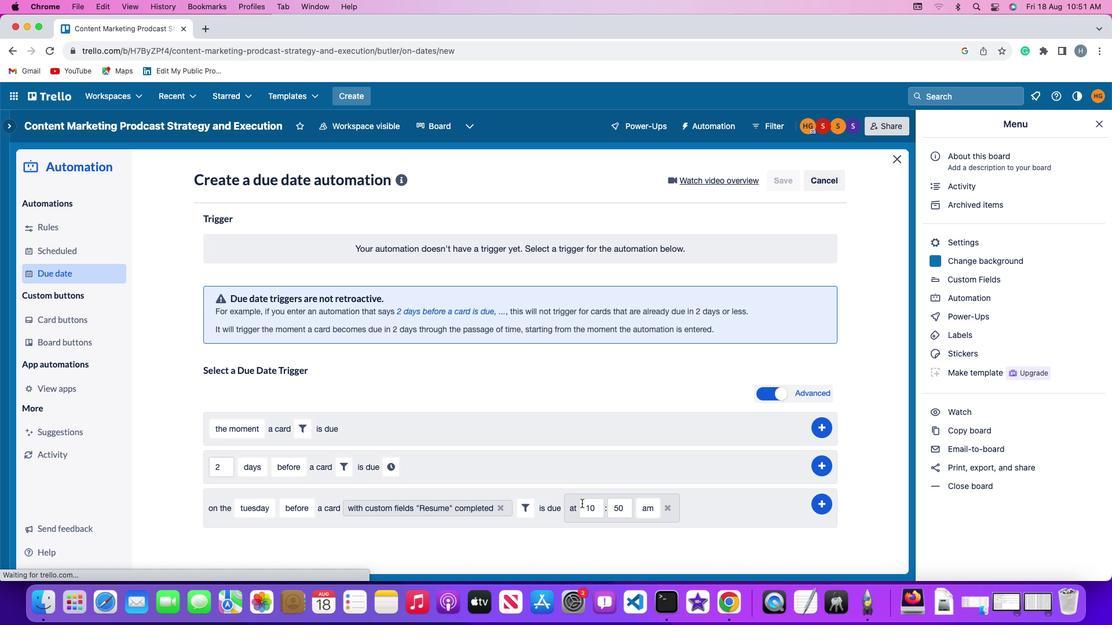 
Action: Mouse moved to (597, 503)
Screenshot: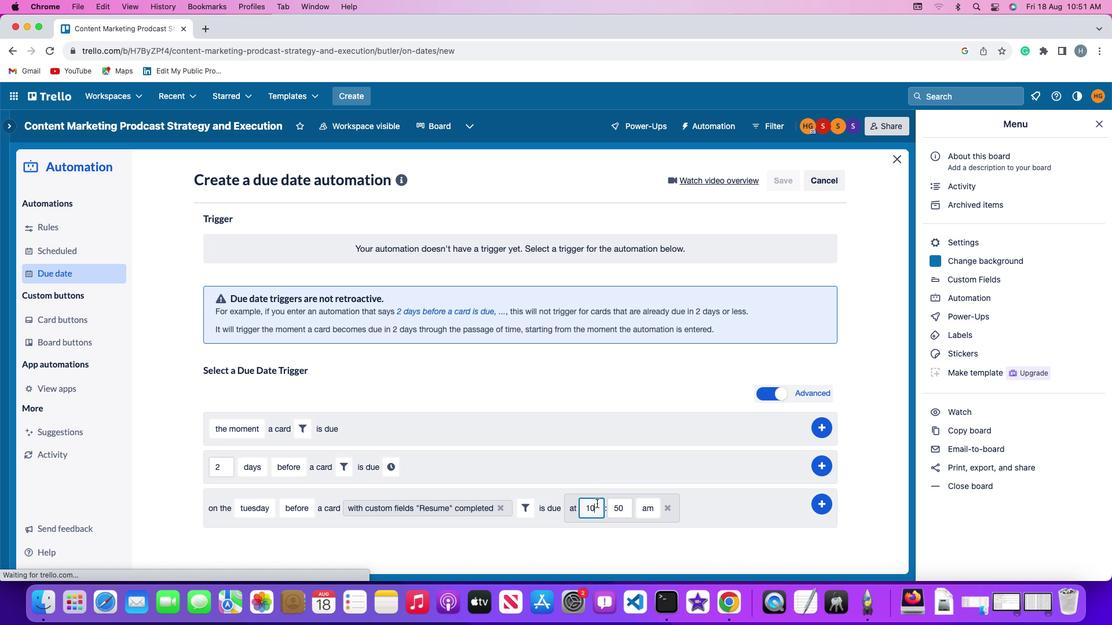 
Action: Mouse pressed left at (597, 503)
Screenshot: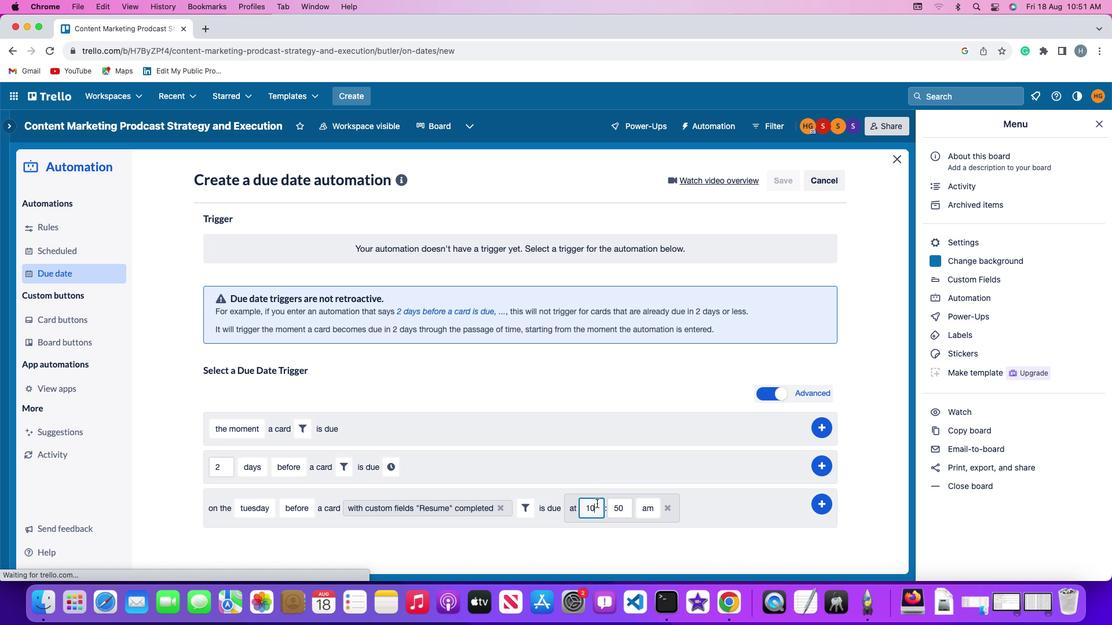 
Action: Mouse moved to (597, 503)
Screenshot: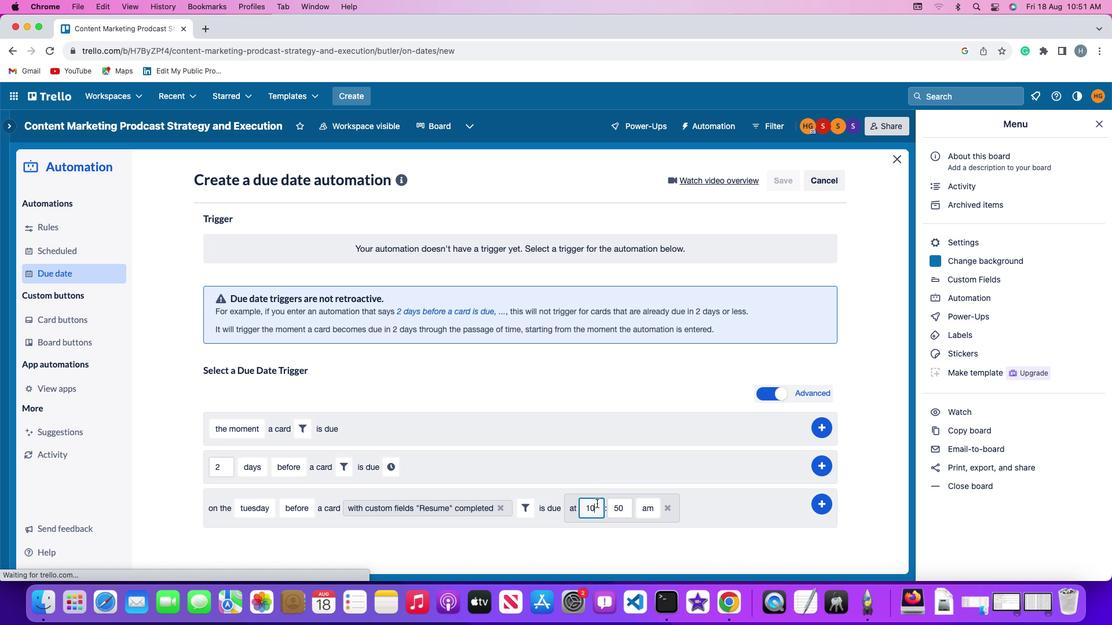 
Action: Key pressed Key.backspaceKey.backspace'1''1'
Screenshot: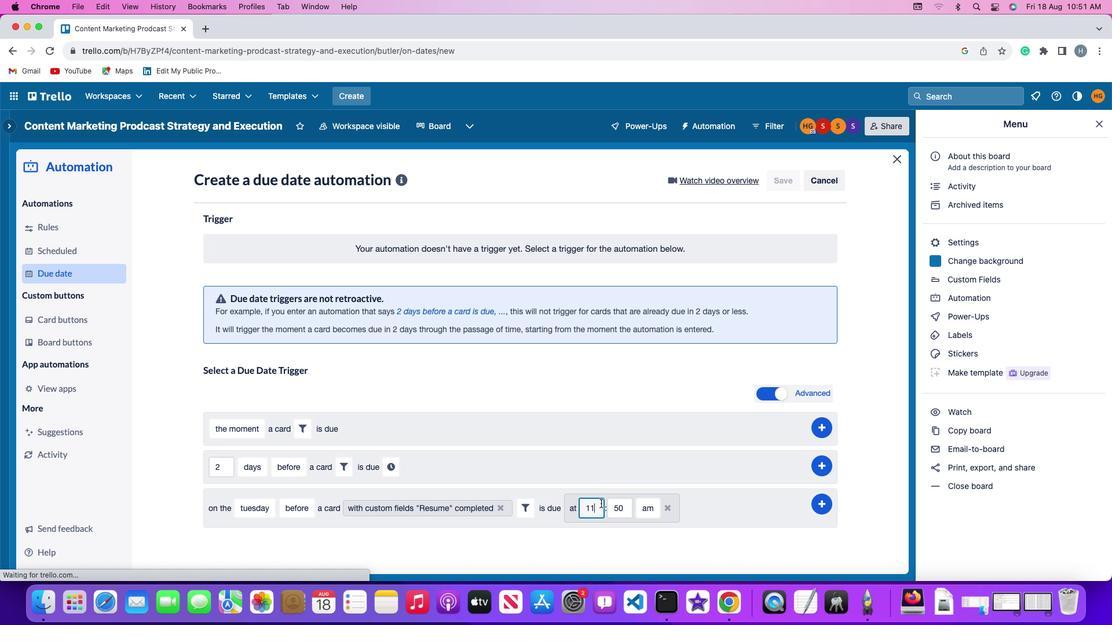 
Action: Mouse moved to (620, 507)
Screenshot: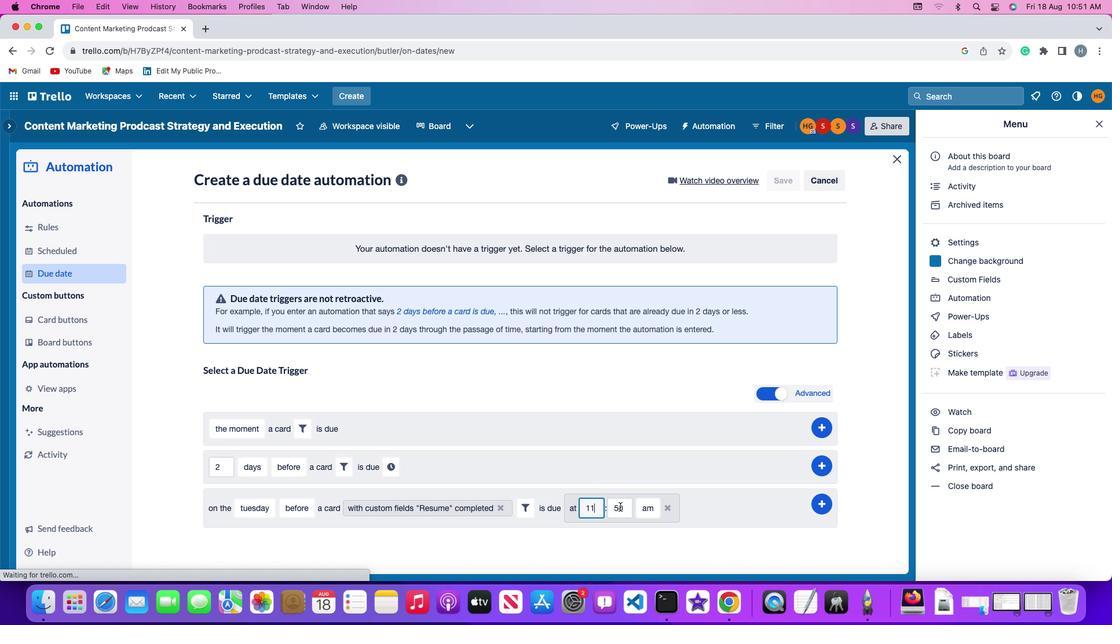 
Action: Mouse pressed left at (620, 507)
Screenshot: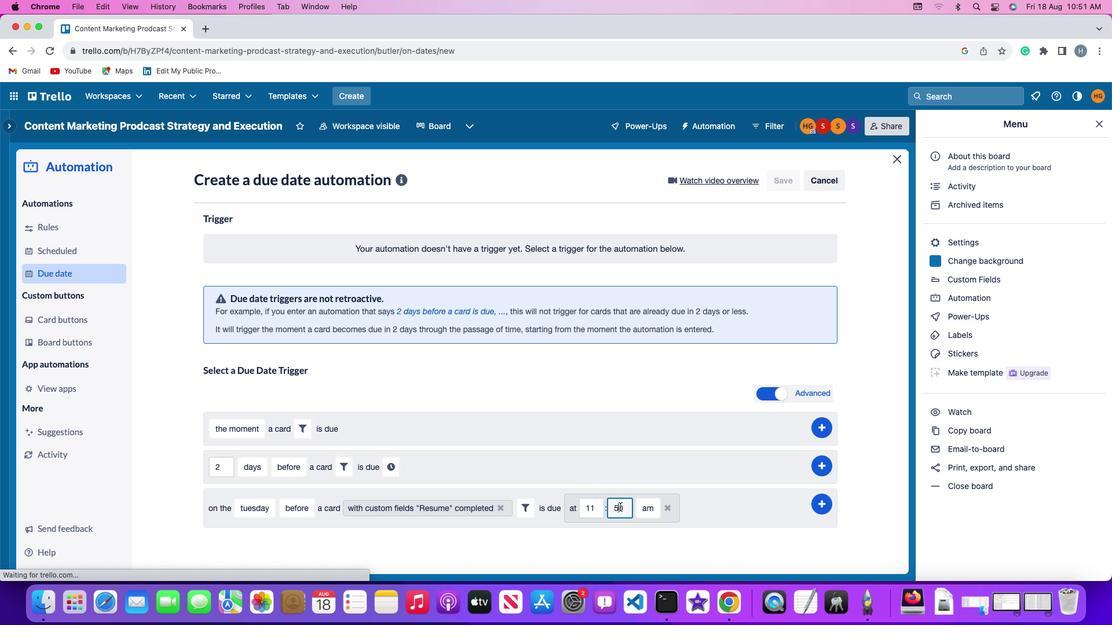
Action: Key pressed Key.backspaceKey.backspace'0'
Screenshot: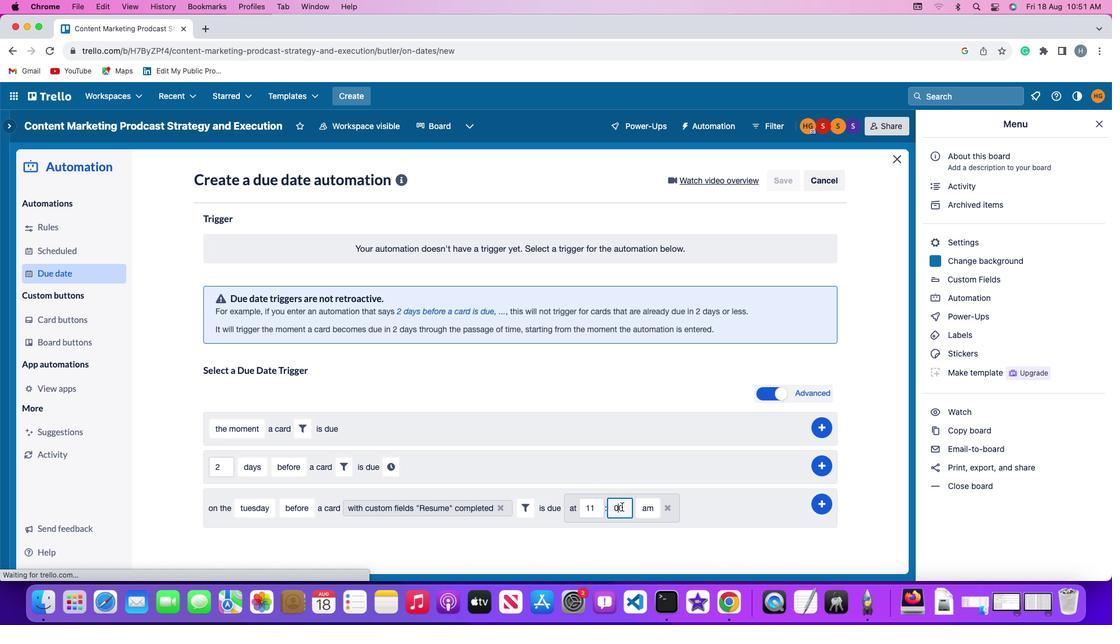 
Action: Mouse moved to (649, 508)
Screenshot: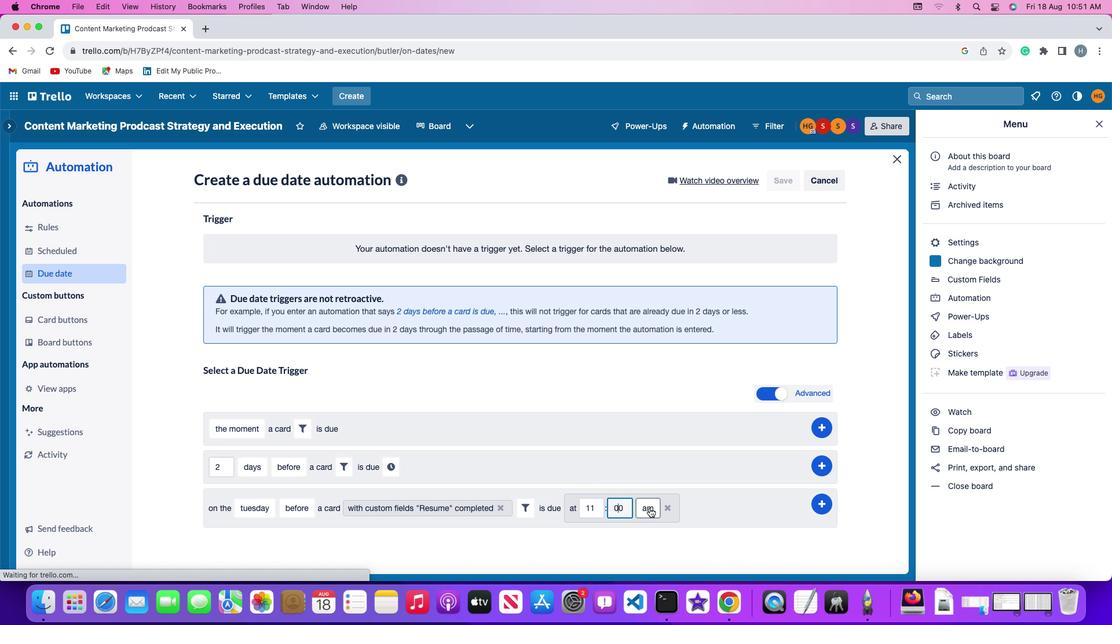 
Action: Mouse pressed left at (649, 508)
Screenshot: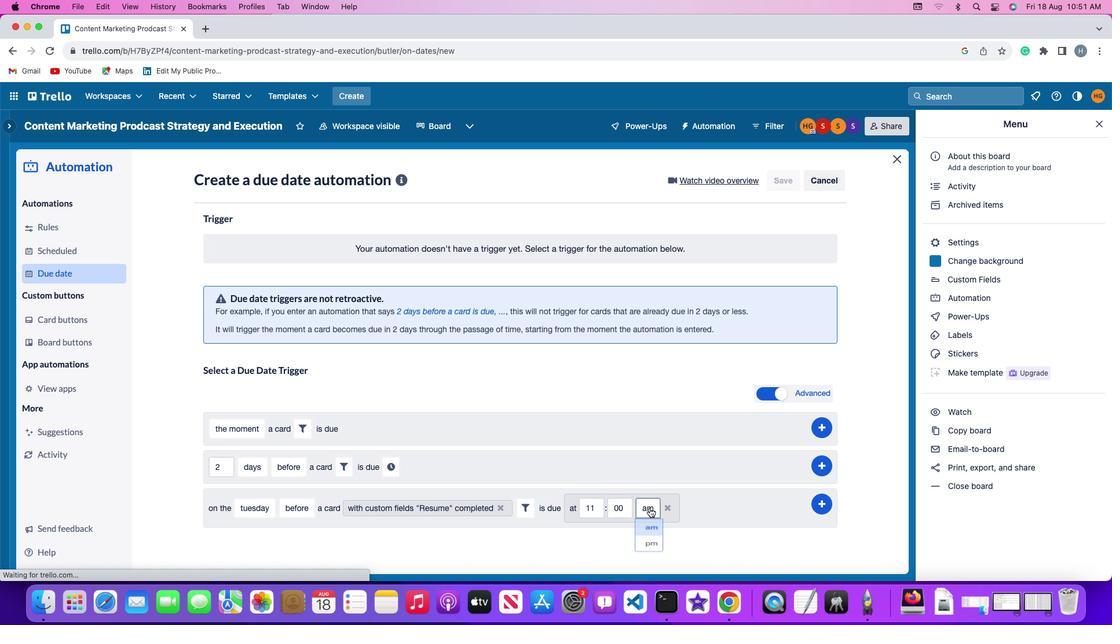 
Action: Mouse moved to (645, 531)
Screenshot: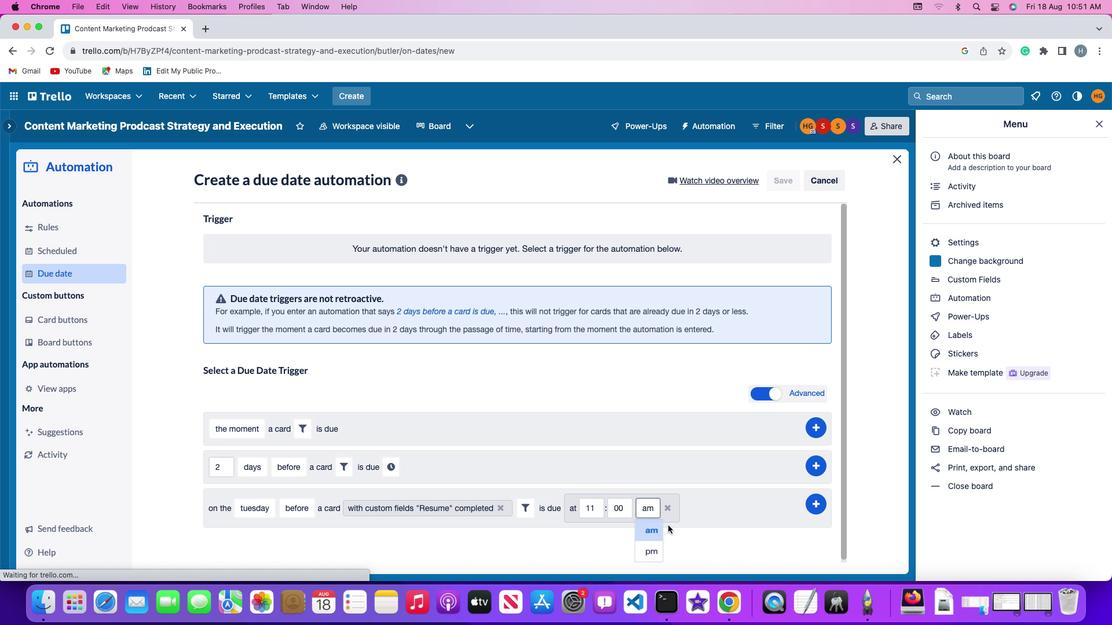 
Action: Mouse pressed left at (645, 531)
Screenshot: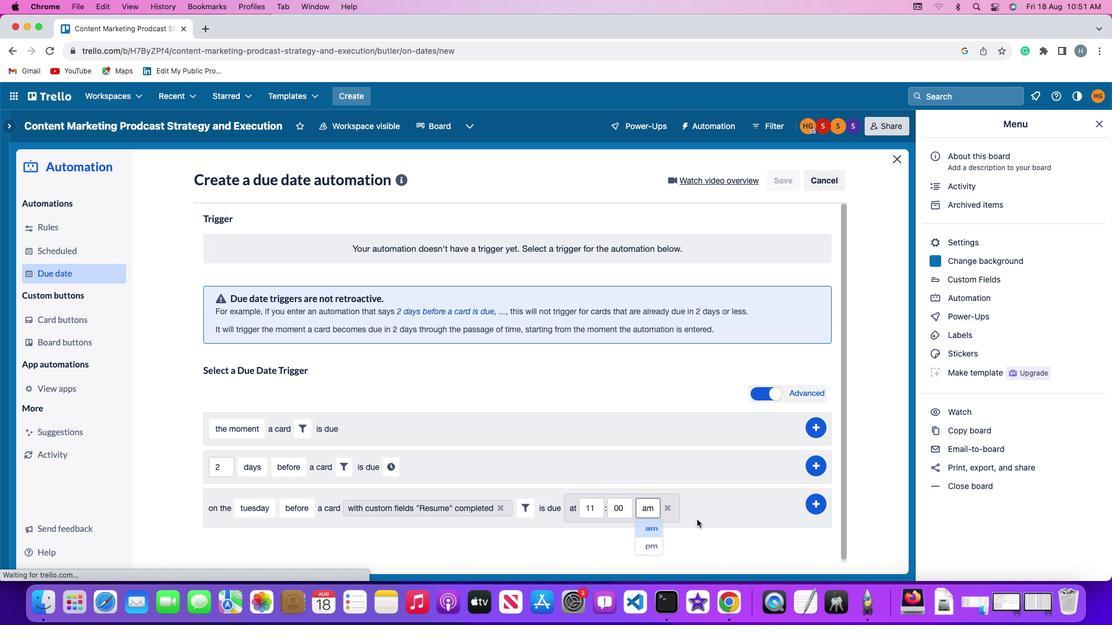 
Action: Mouse moved to (821, 501)
Screenshot: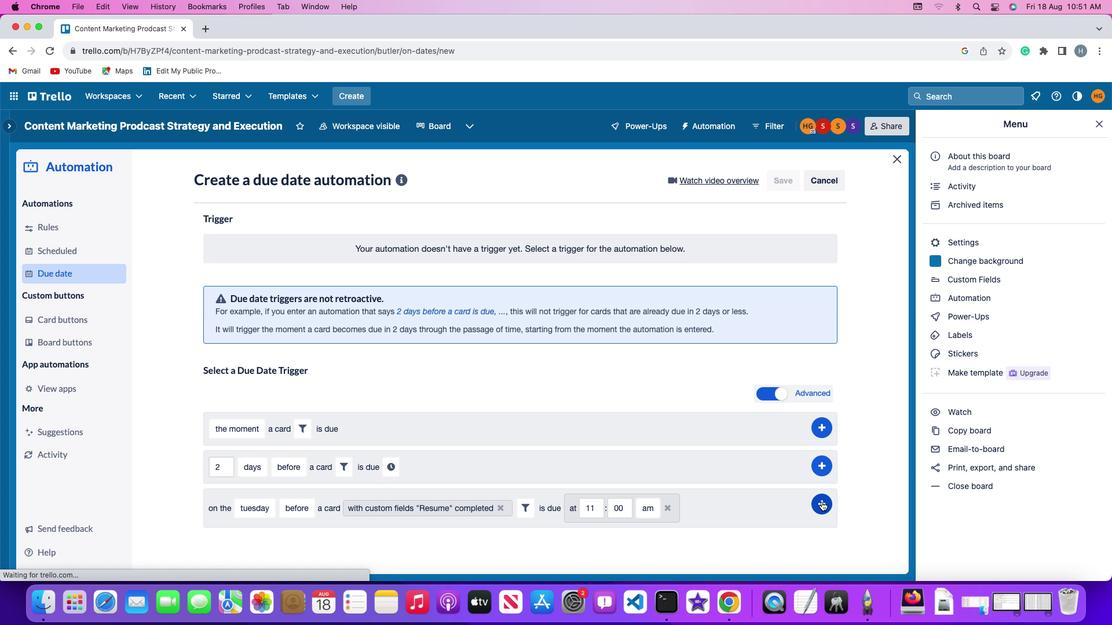 
Action: Mouse pressed left at (821, 501)
Screenshot: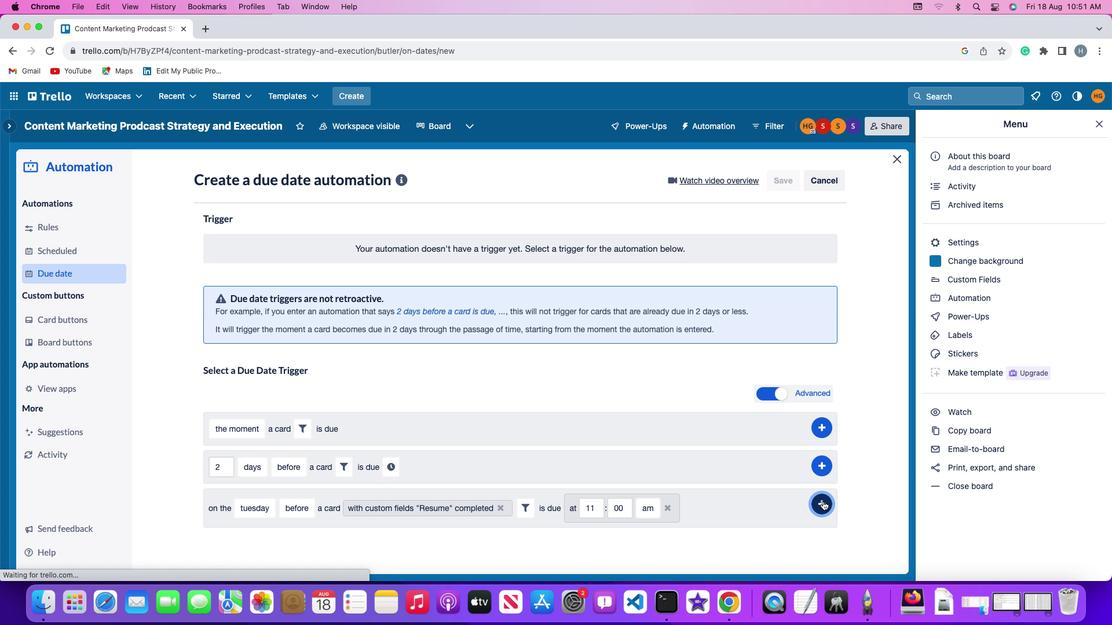
Action: Mouse moved to (880, 403)
Screenshot: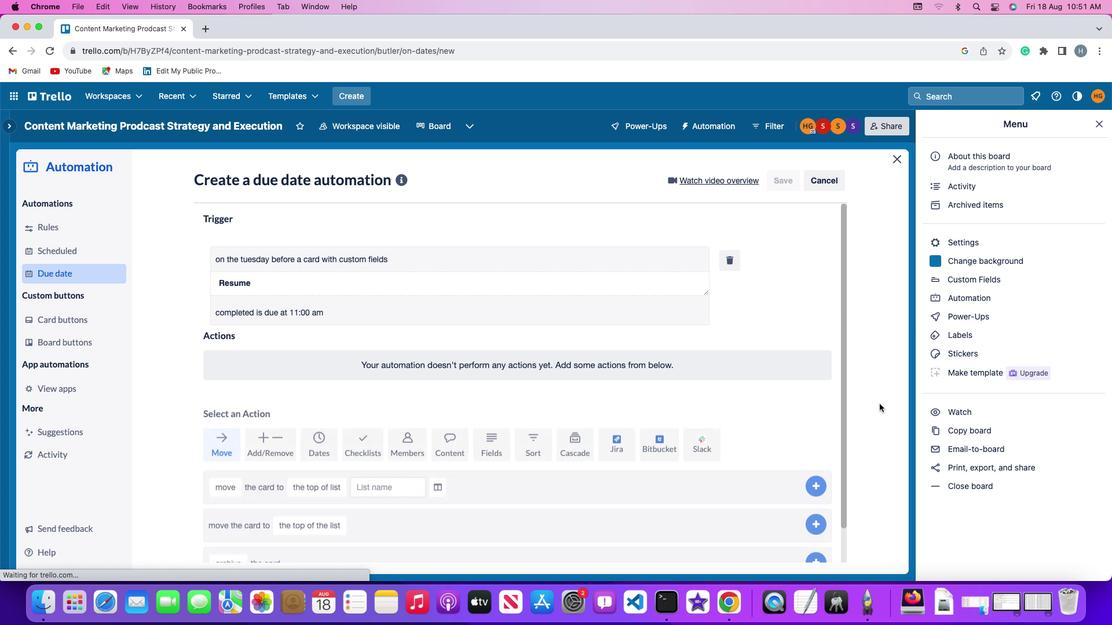 
